 Task: Search one way flight ticket for 2 adults, 2 infants in seat and 1 infant on lap in first from Nome: Nome Airport to Fort Wayne: Fort Wayne International Airport on 5-4-2023. Choice of flights is Spirit. Number of bags: 5 checked bags. Price is upto 109000. Outbound departure time preference is 19:00.
Action: Mouse moved to (320, 274)
Screenshot: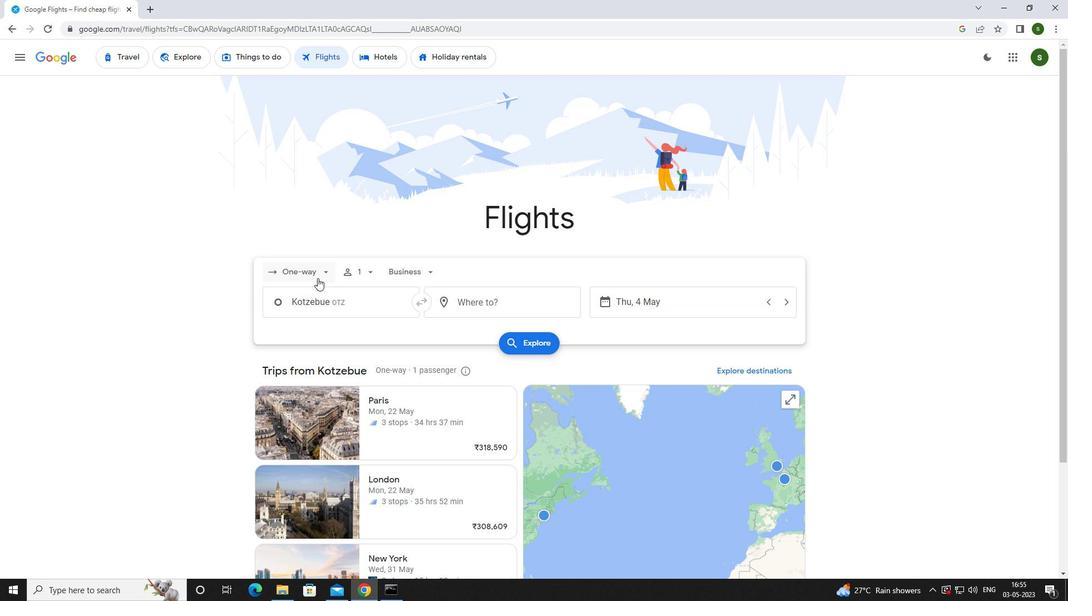 
Action: Mouse pressed left at (320, 274)
Screenshot: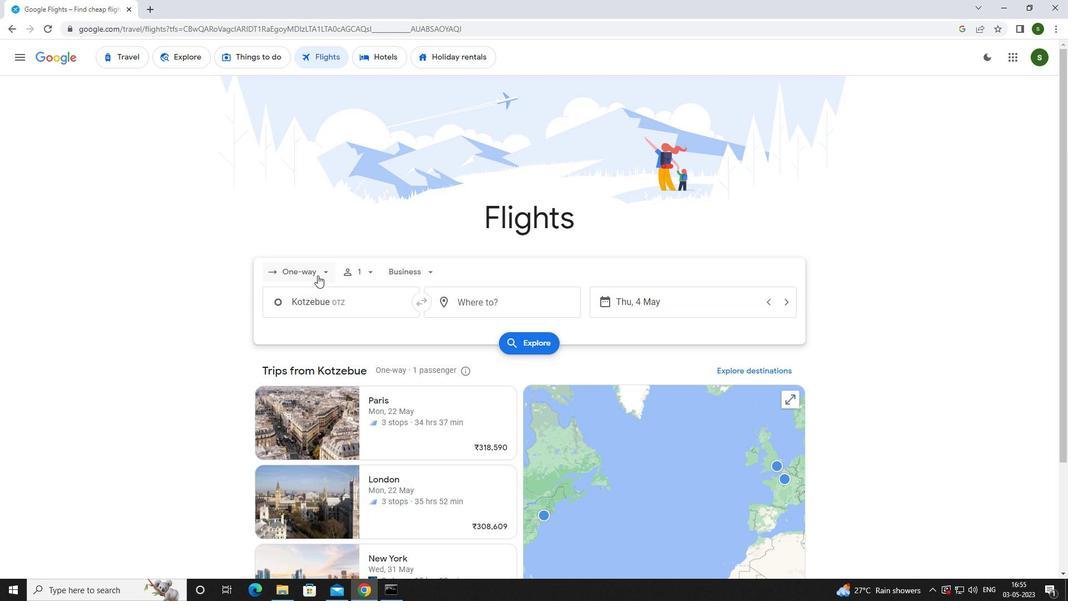 
Action: Mouse moved to (322, 322)
Screenshot: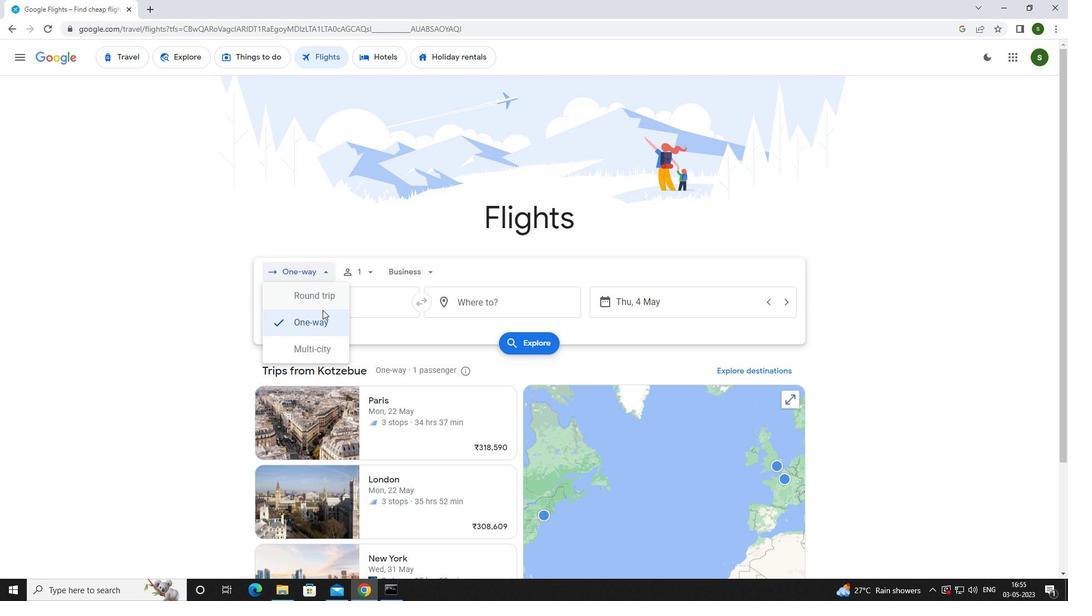
Action: Mouse pressed left at (322, 322)
Screenshot: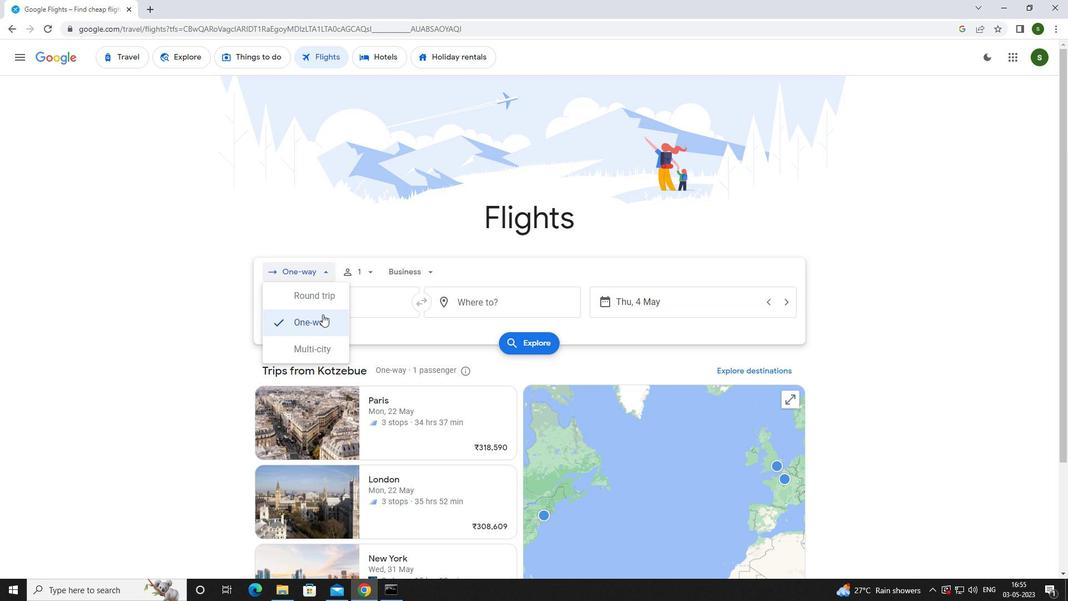 
Action: Mouse moved to (365, 271)
Screenshot: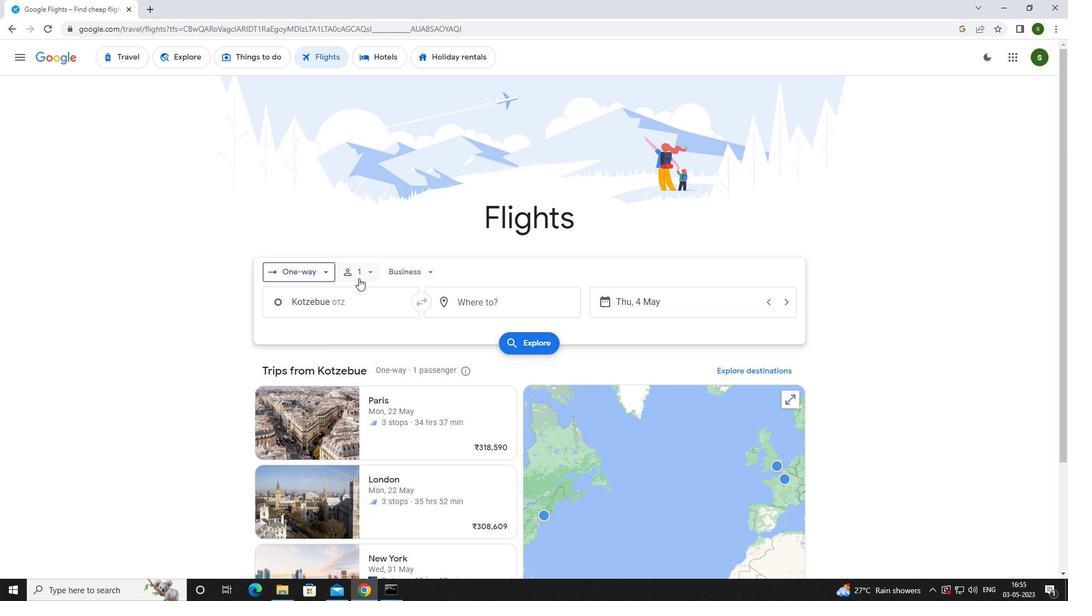 
Action: Mouse pressed left at (365, 271)
Screenshot: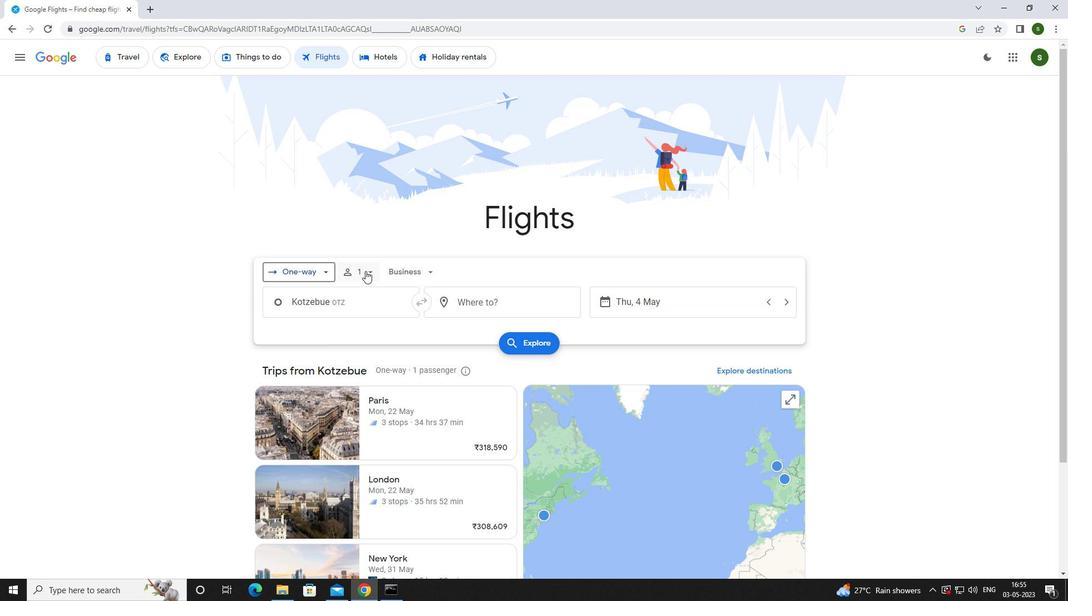 
Action: Mouse moved to (451, 297)
Screenshot: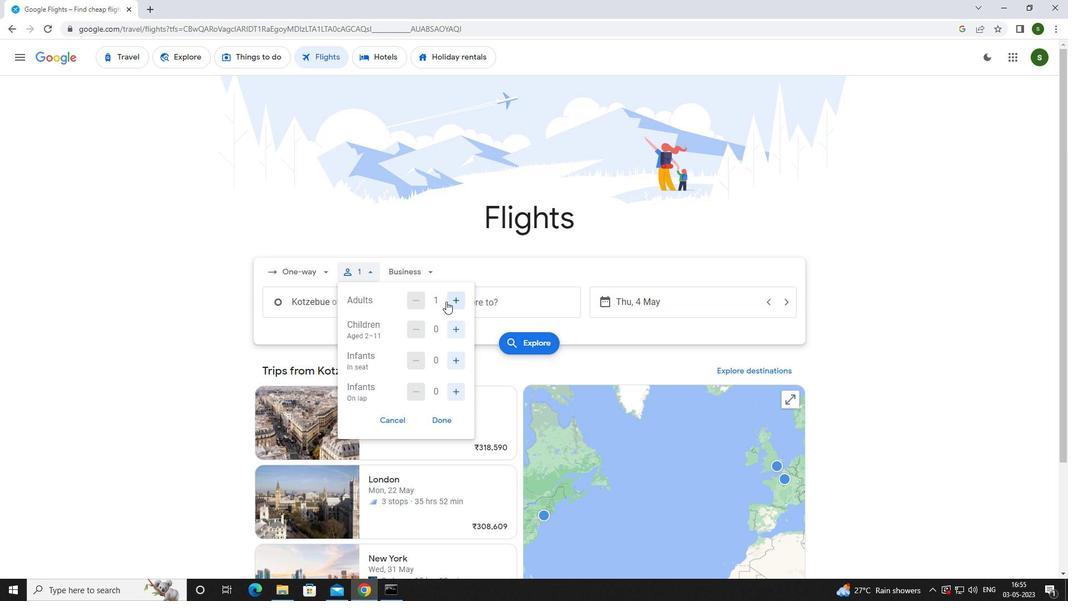 
Action: Mouse pressed left at (451, 297)
Screenshot: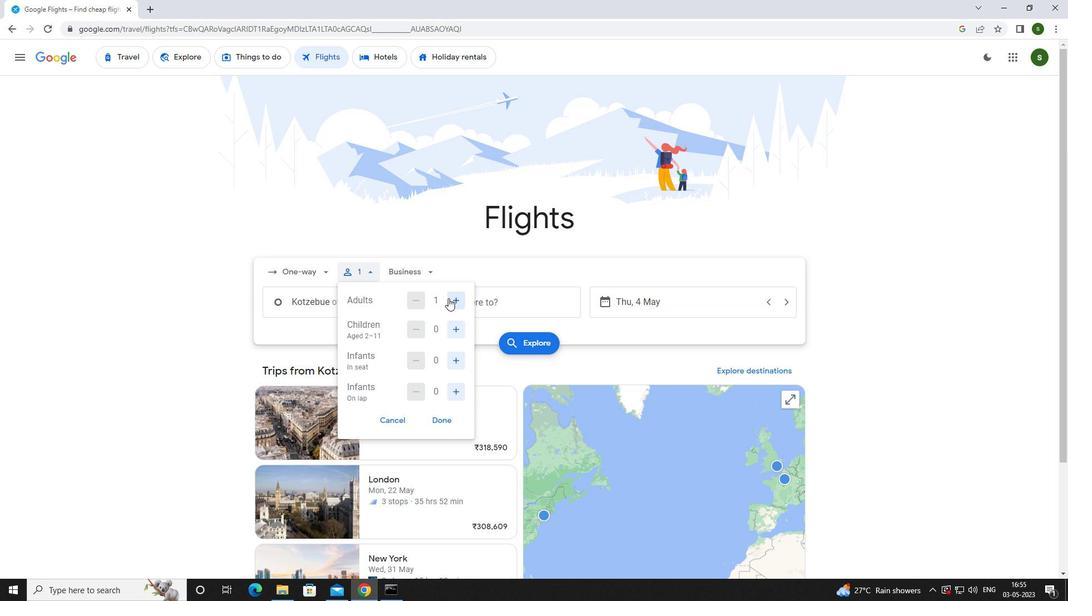 
Action: Mouse moved to (450, 359)
Screenshot: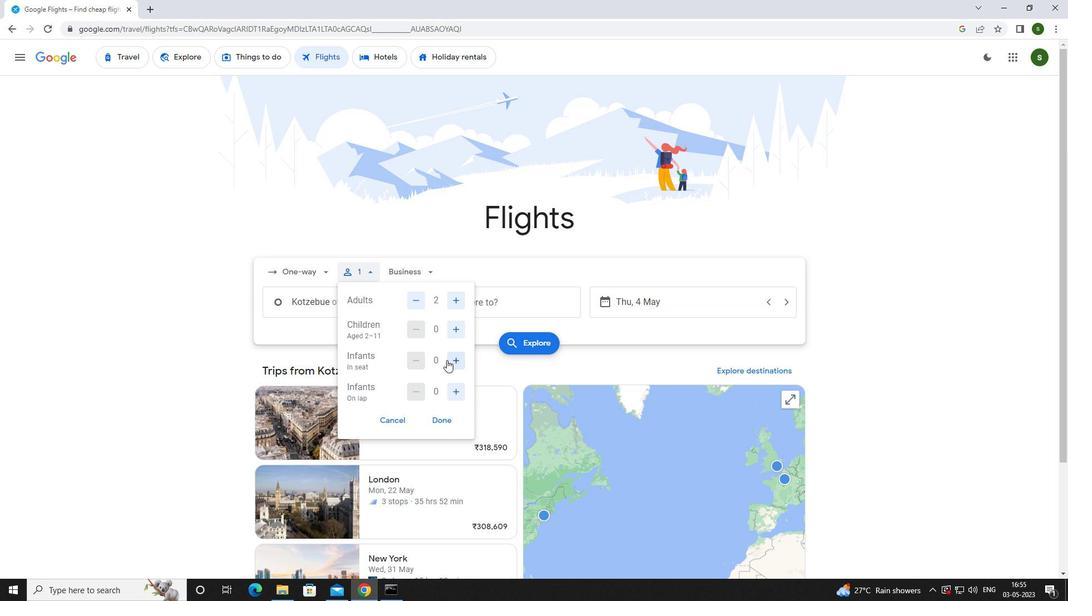 
Action: Mouse pressed left at (450, 359)
Screenshot: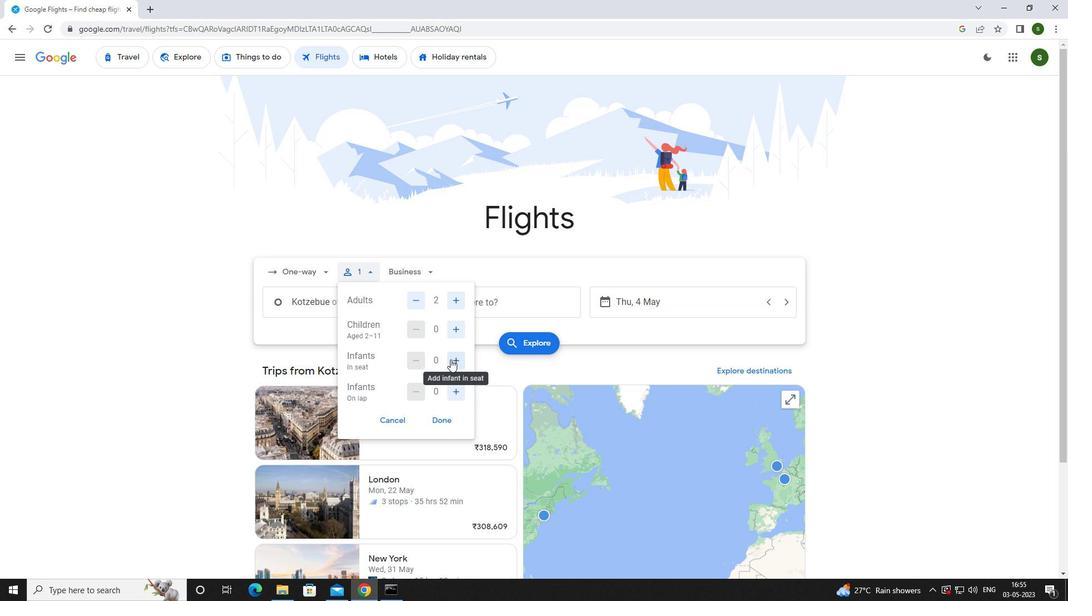 
Action: Mouse pressed left at (450, 359)
Screenshot: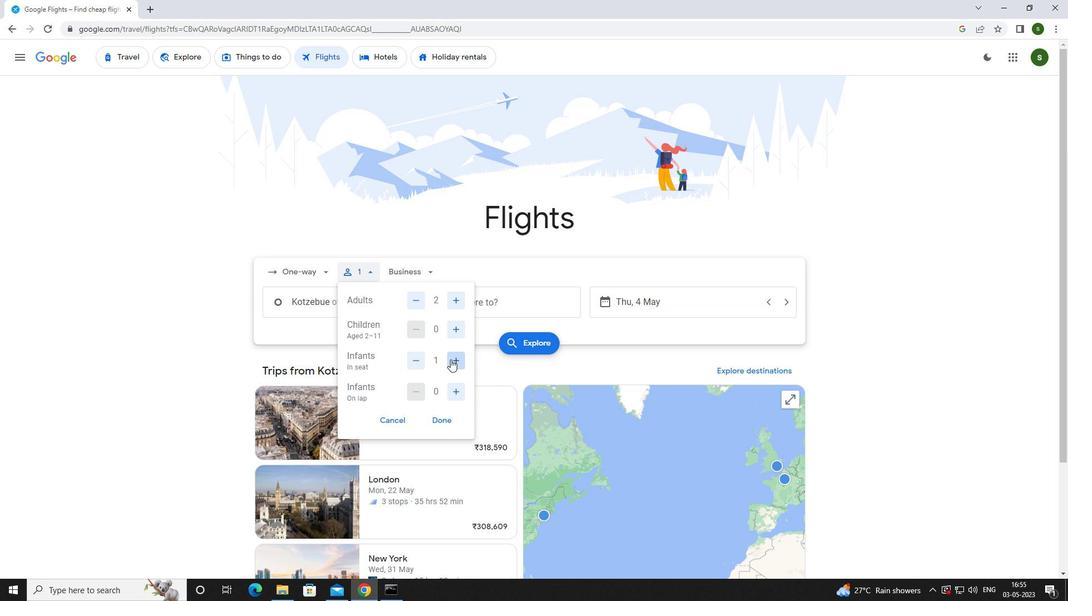 
Action: Mouse moved to (455, 390)
Screenshot: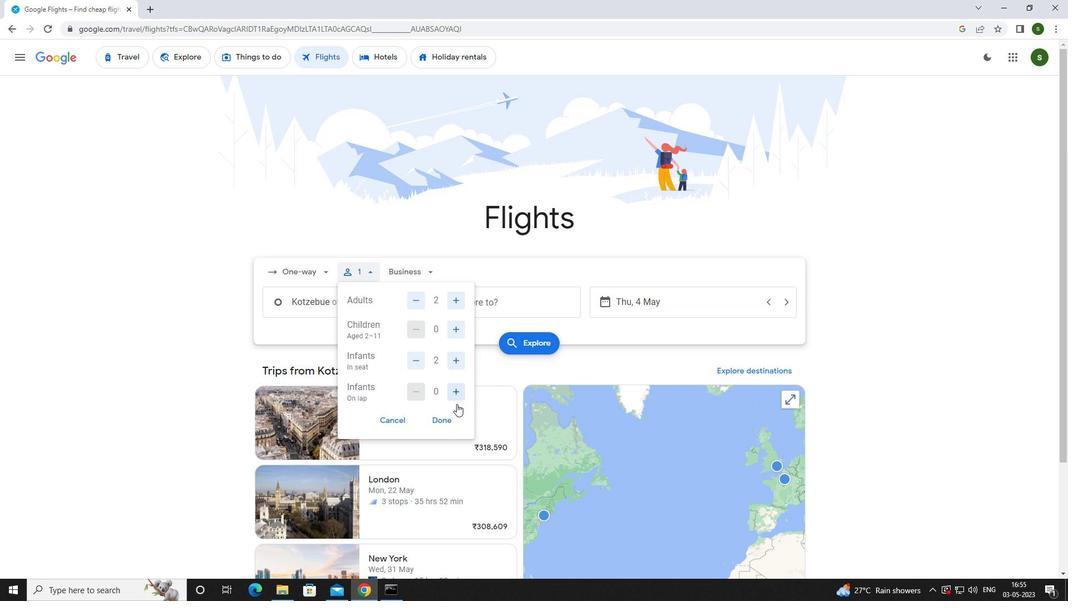 
Action: Mouse pressed left at (455, 390)
Screenshot: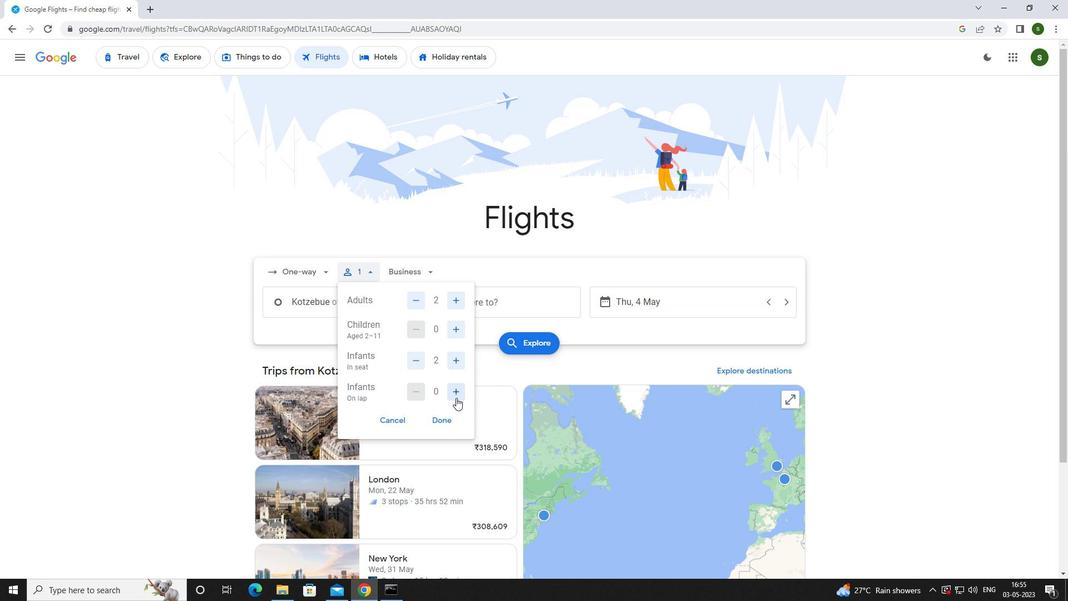 
Action: Mouse moved to (425, 278)
Screenshot: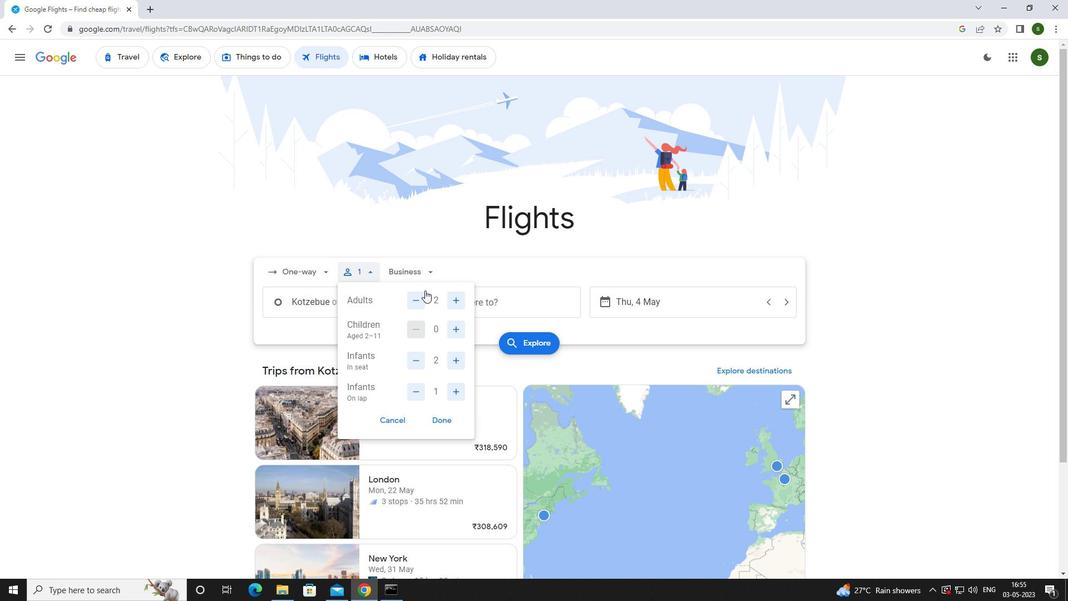 
Action: Mouse pressed left at (425, 278)
Screenshot: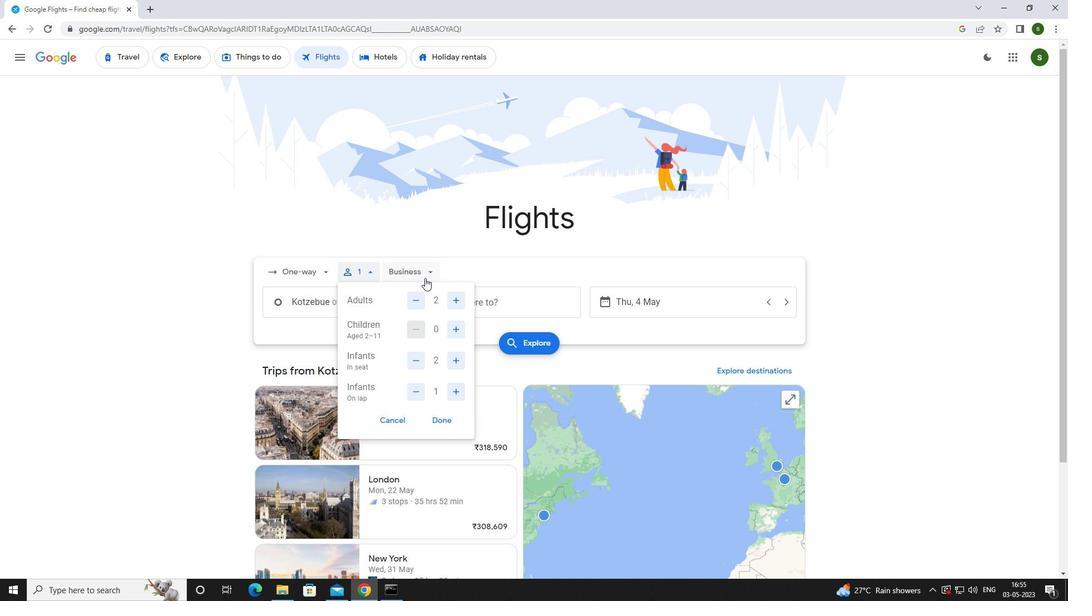 
Action: Mouse moved to (437, 380)
Screenshot: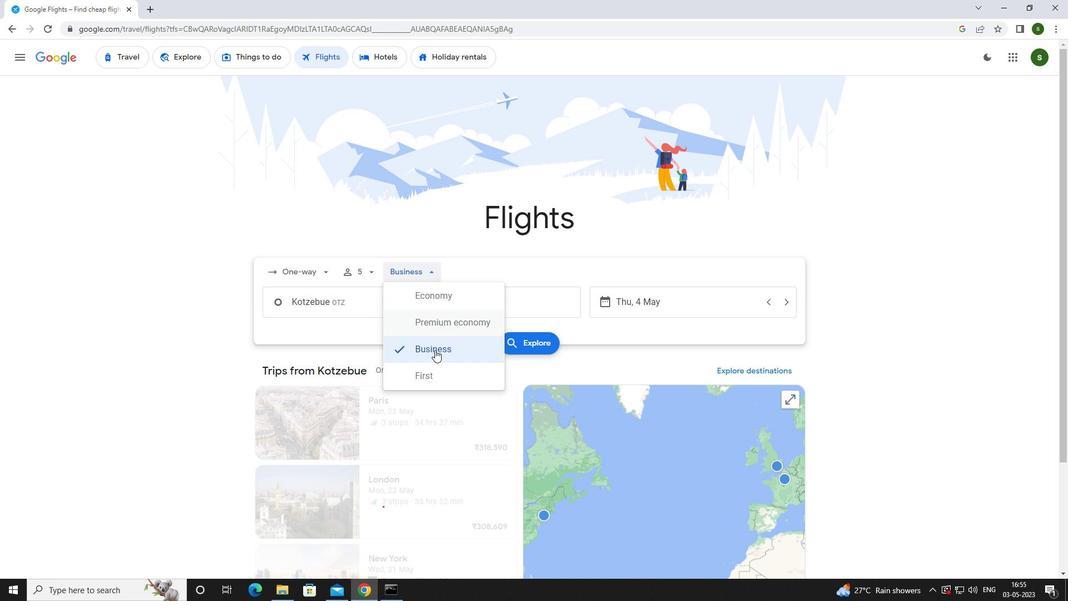 
Action: Mouse pressed left at (437, 380)
Screenshot: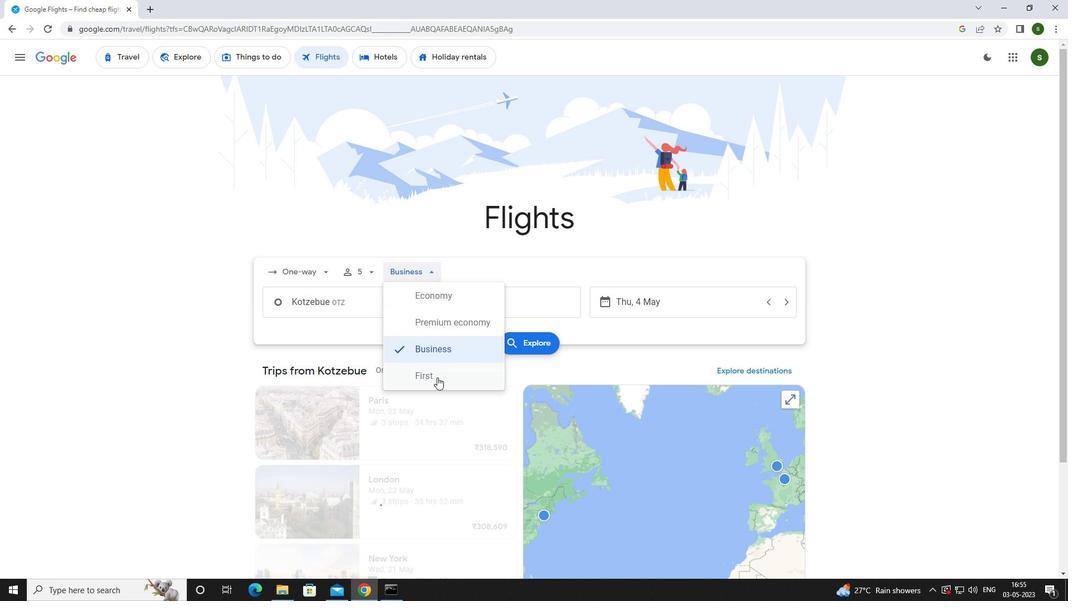 
Action: Mouse moved to (361, 302)
Screenshot: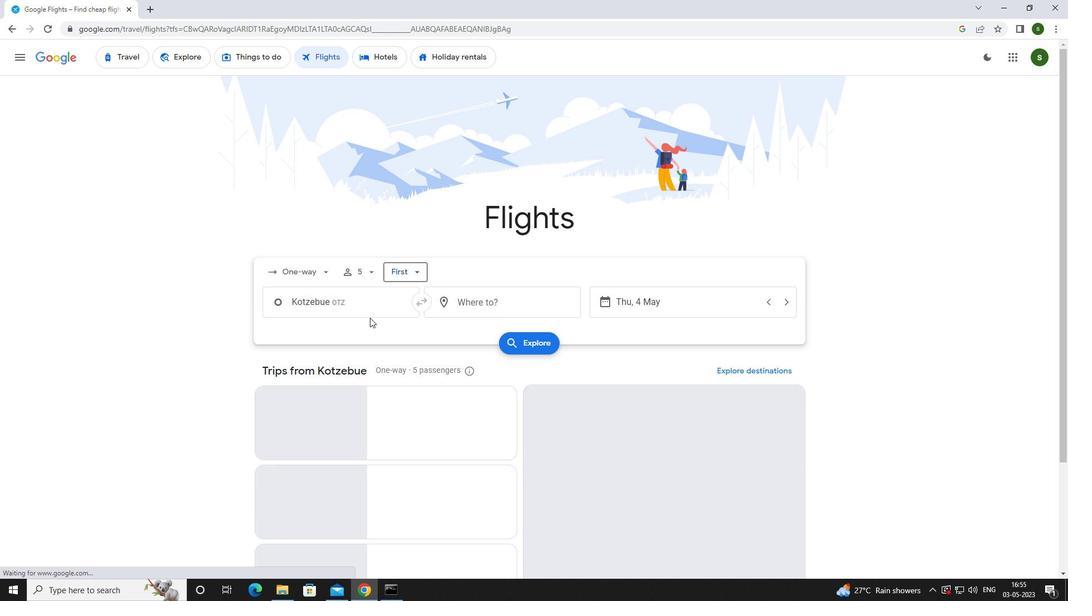 
Action: Mouse pressed left at (361, 302)
Screenshot: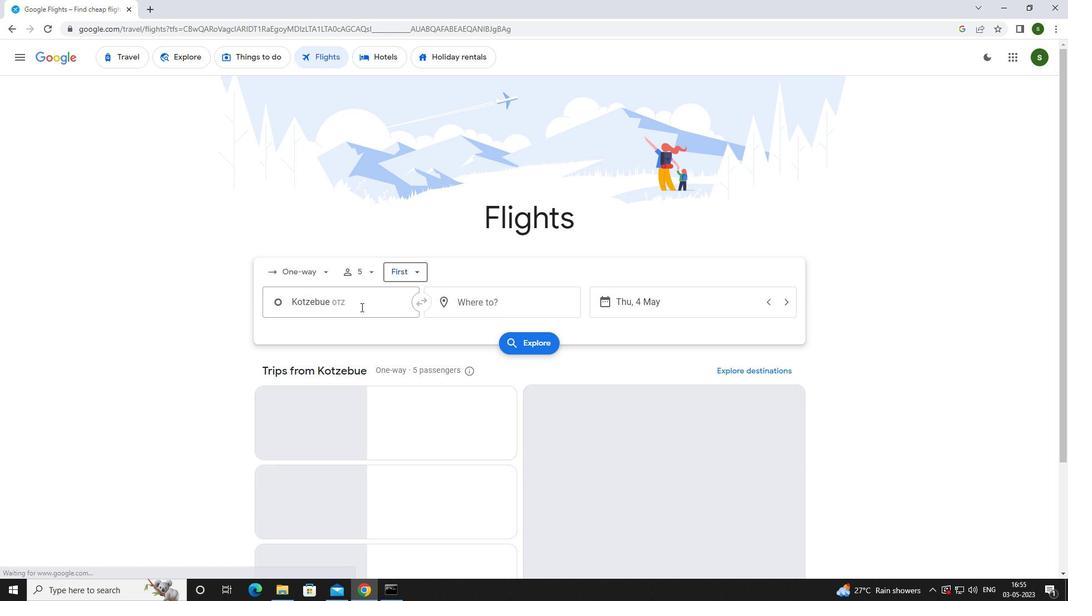 
Action: Key pressed <Key.caps_lock>n<Key.caps_lock>ome
Screenshot: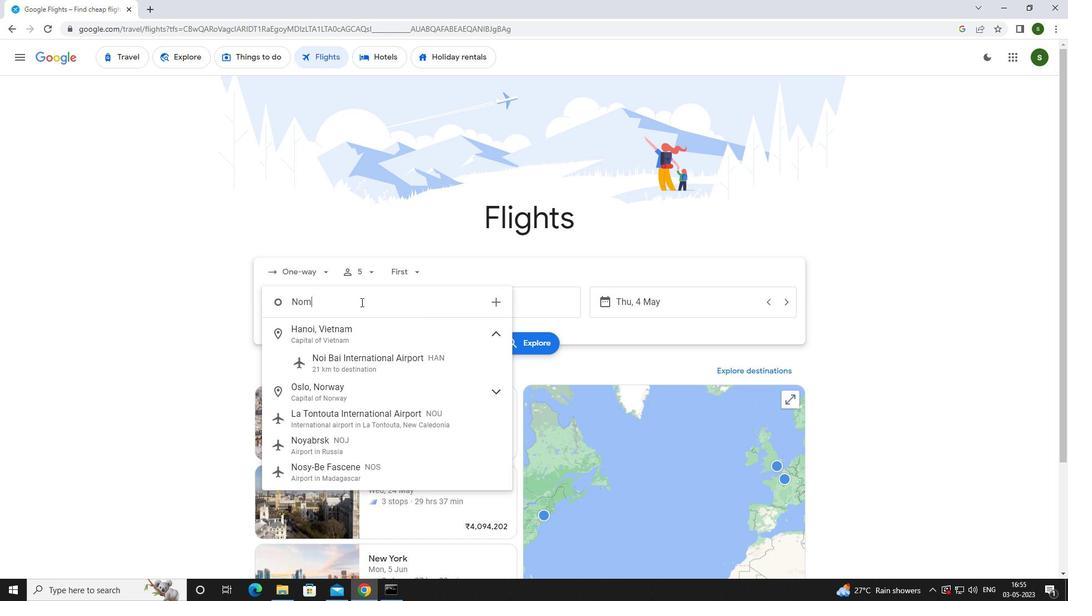 
Action: Mouse moved to (360, 327)
Screenshot: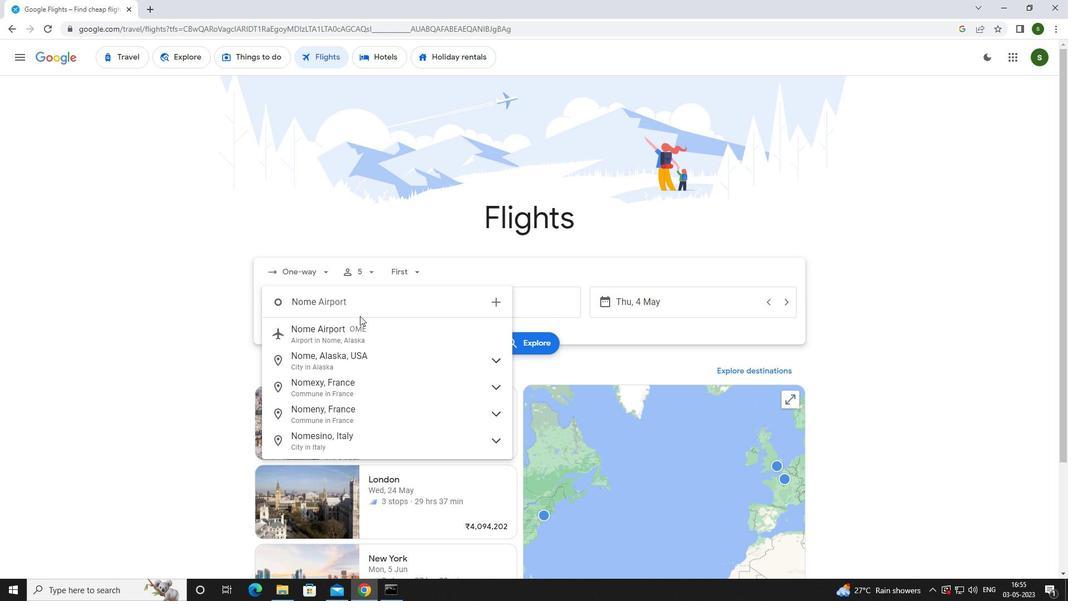 
Action: Mouse pressed left at (360, 327)
Screenshot: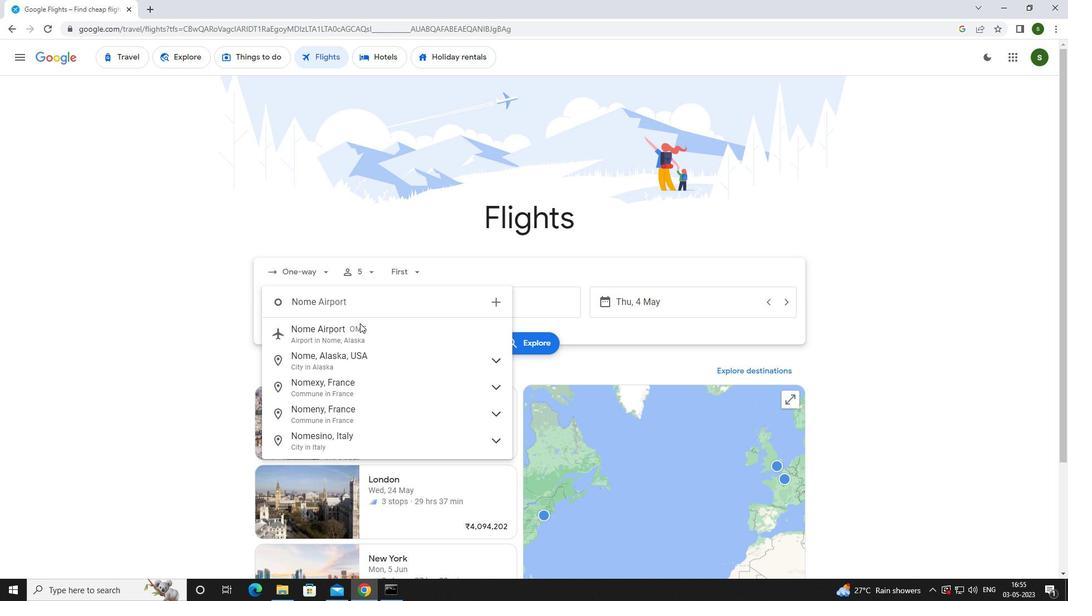 
Action: Mouse moved to (455, 297)
Screenshot: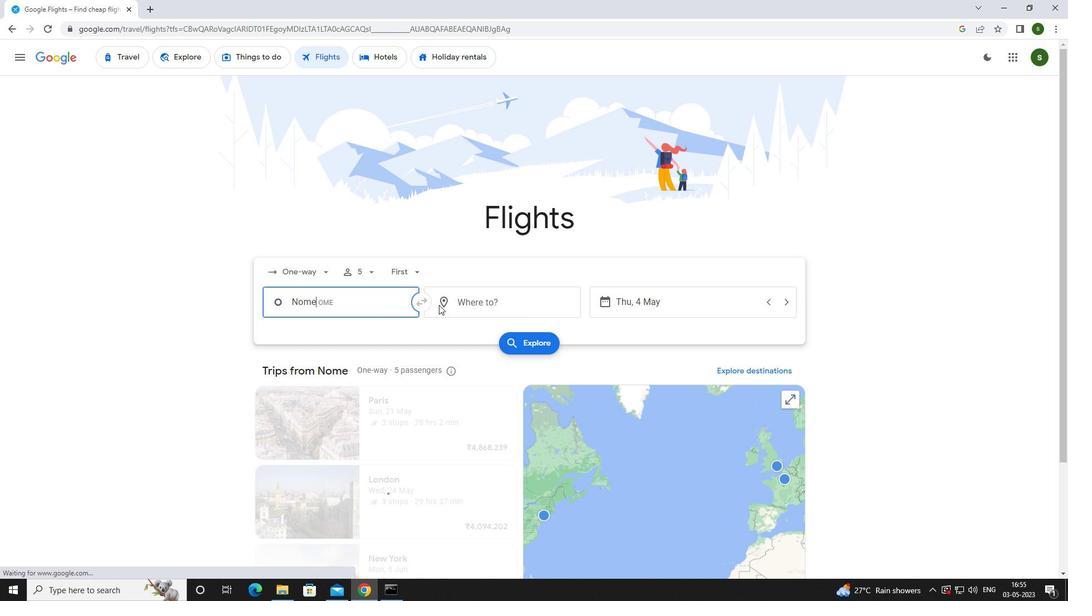 
Action: Mouse pressed left at (455, 297)
Screenshot: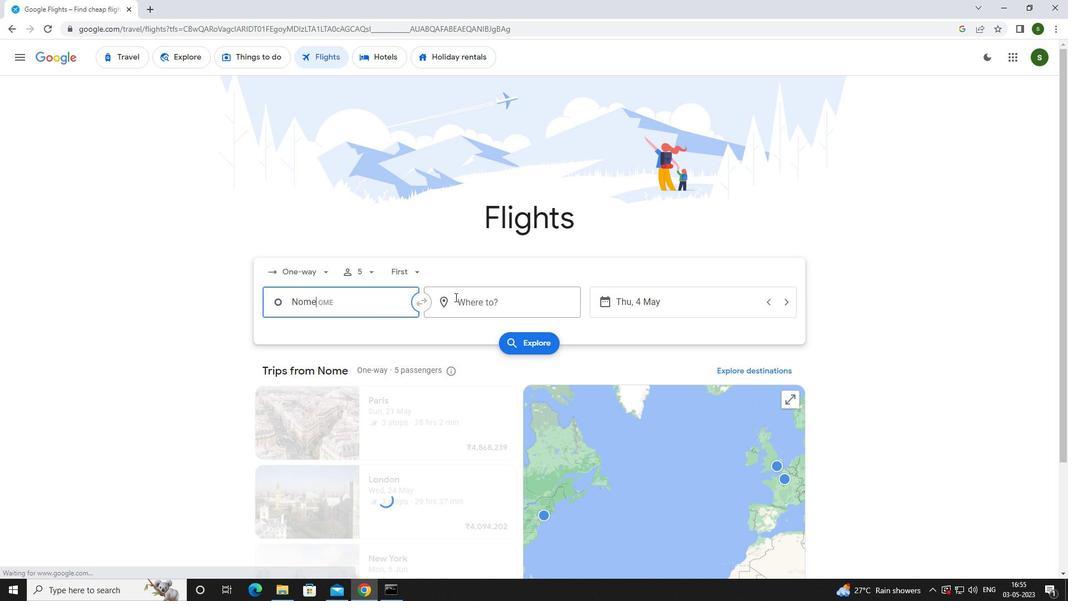 
Action: Mouse moved to (460, 295)
Screenshot: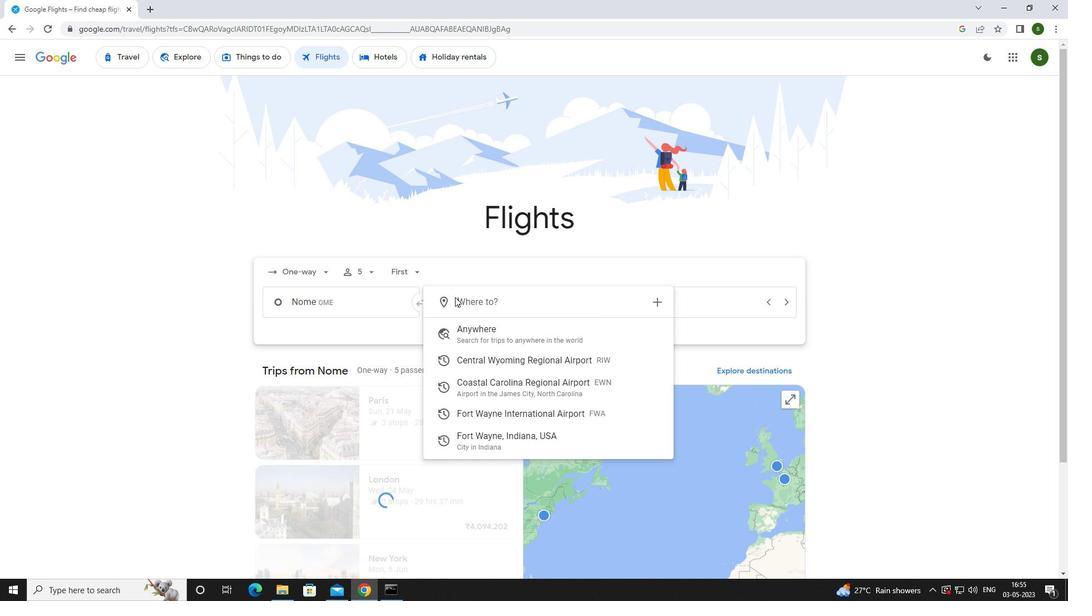 
Action: Key pressed <Key.caps_lock>f<Key.caps_lock>ort<Key.space><Key.caps_lock>w<Key.caps_lock>ay
Screenshot: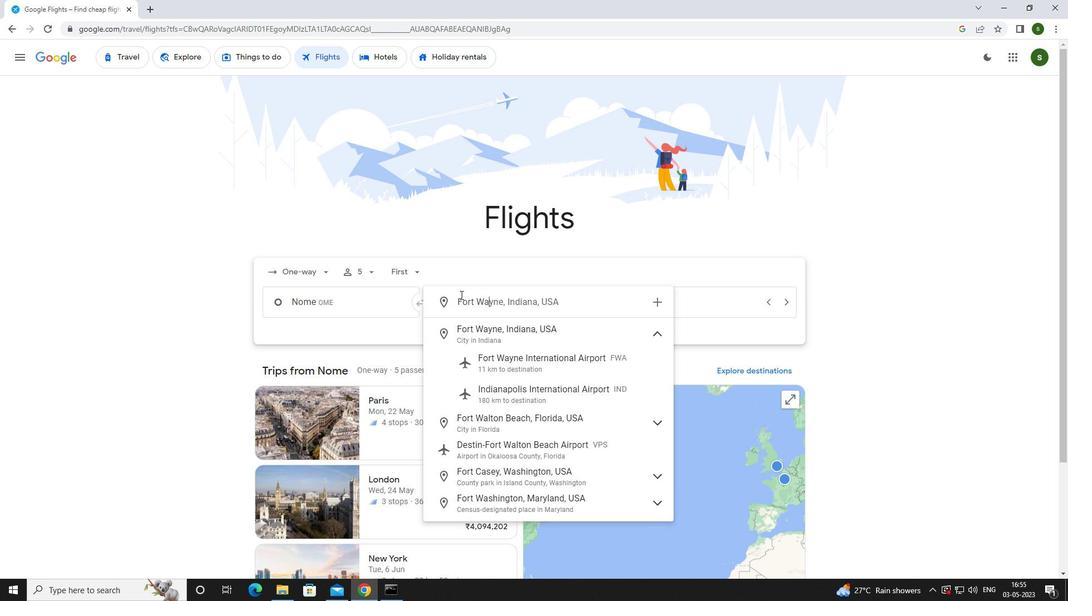 
Action: Mouse moved to (512, 375)
Screenshot: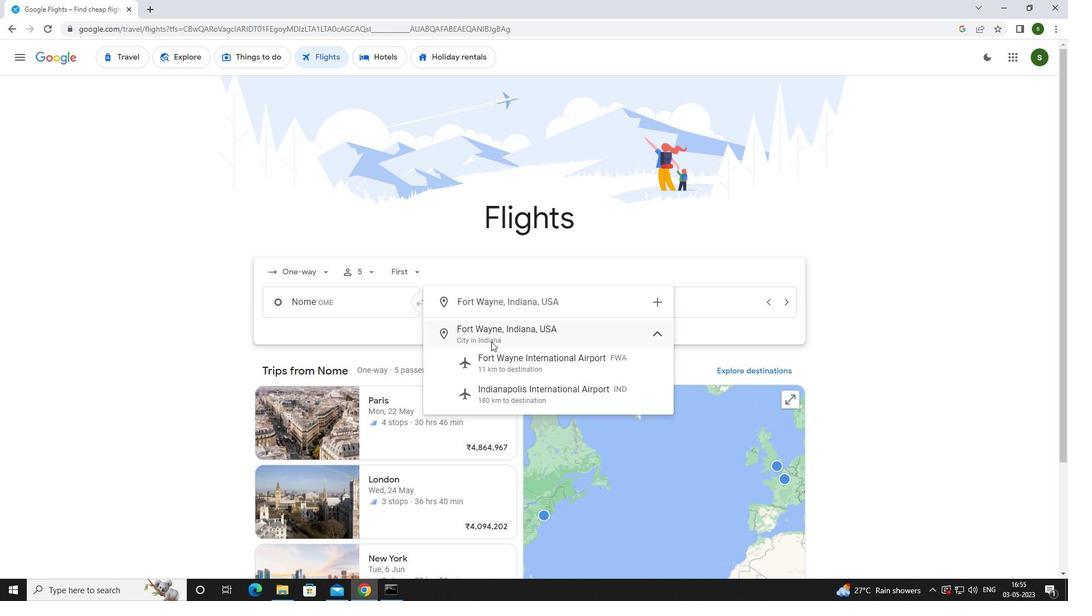 
Action: Mouse pressed left at (512, 375)
Screenshot: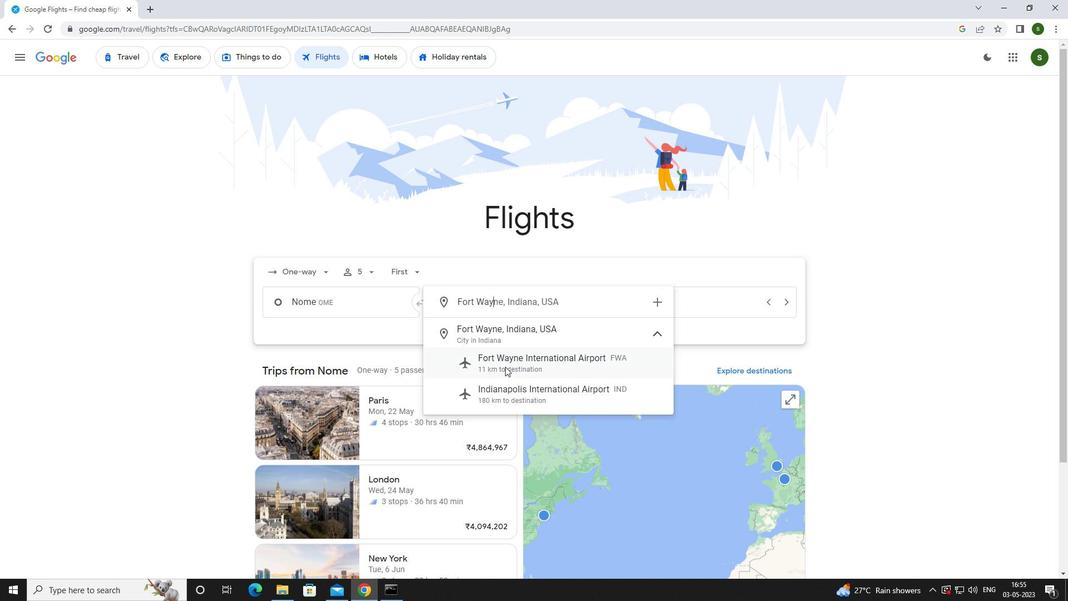 
Action: Mouse moved to (671, 305)
Screenshot: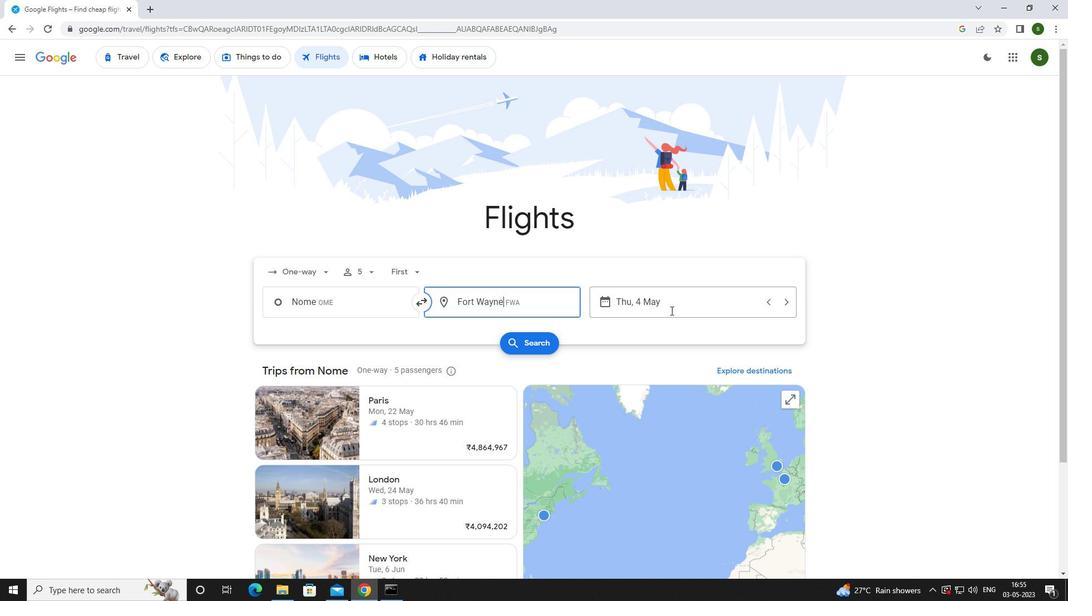 
Action: Mouse pressed left at (671, 305)
Screenshot: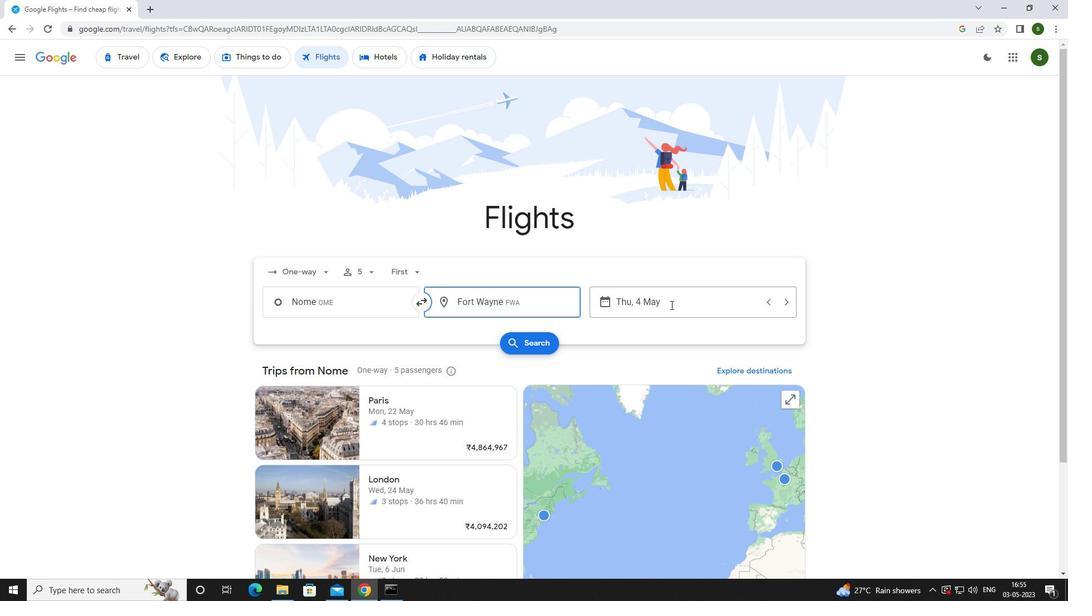 
Action: Mouse moved to (518, 372)
Screenshot: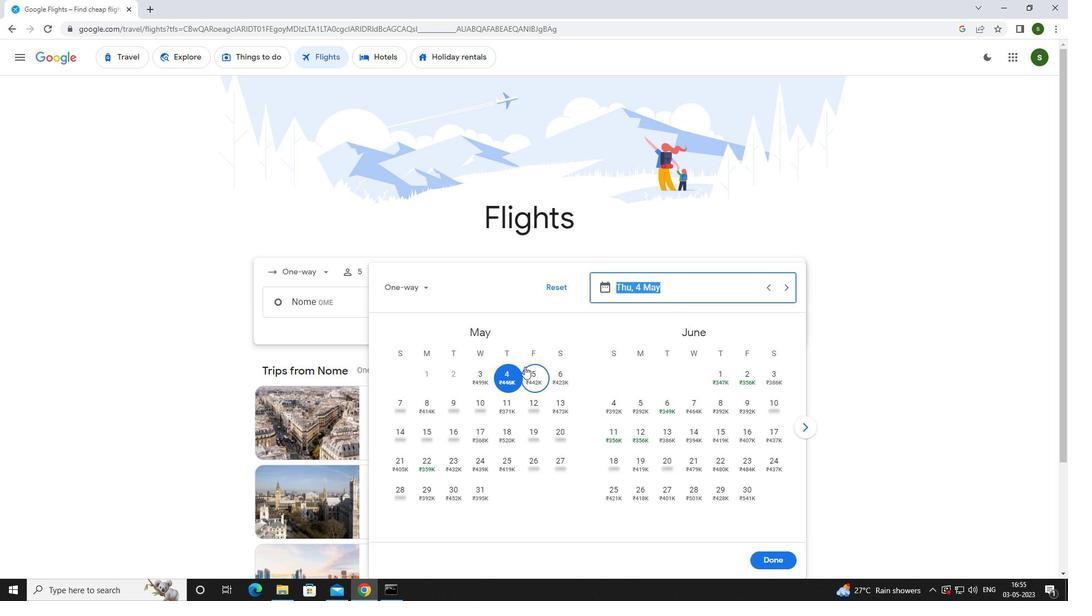 
Action: Mouse pressed left at (518, 372)
Screenshot: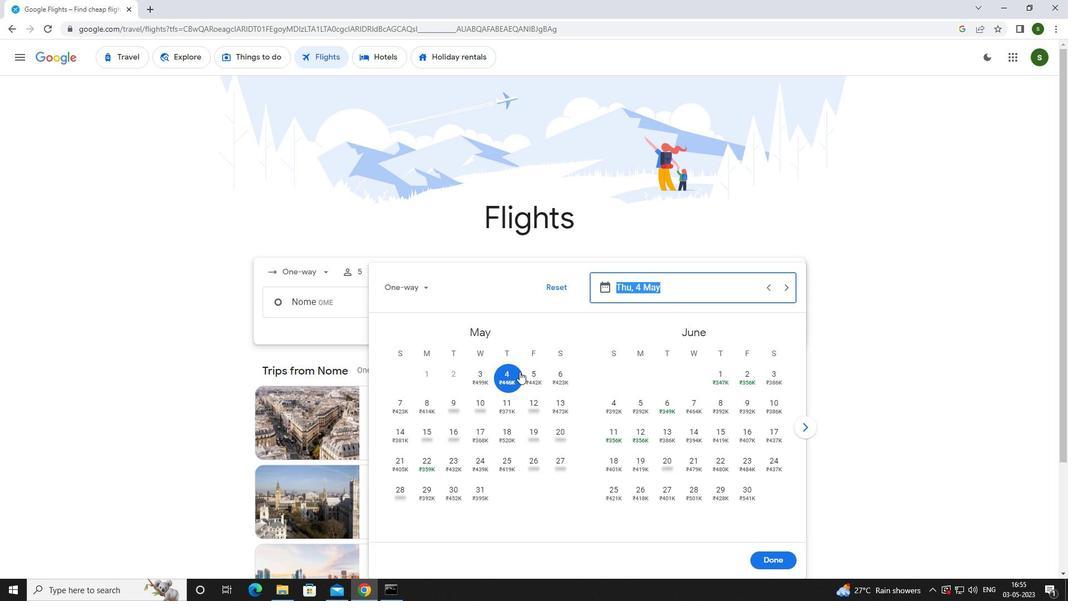 
Action: Mouse moved to (781, 556)
Screenshot: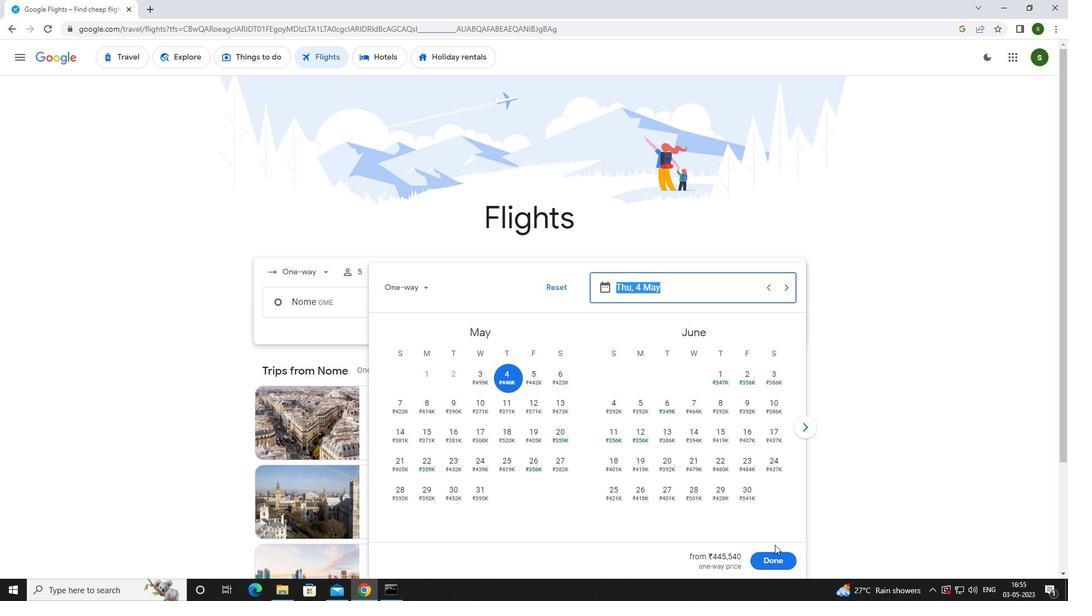 
Action: Mouse pressed left at (781, 556)
Screenshot: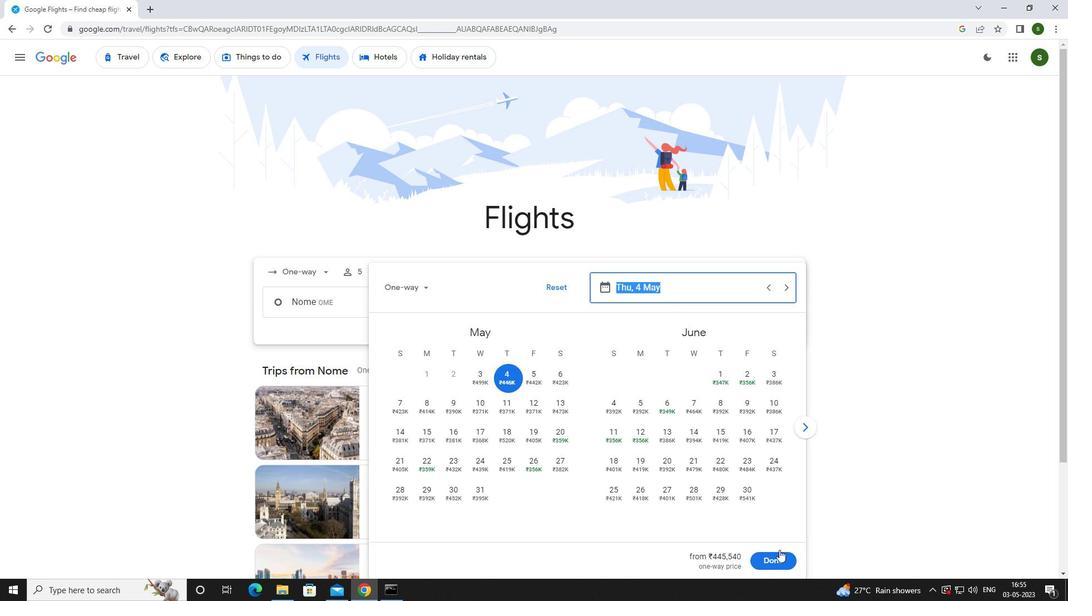 
Action: Mouse moved to (538, 341)
Screenshot: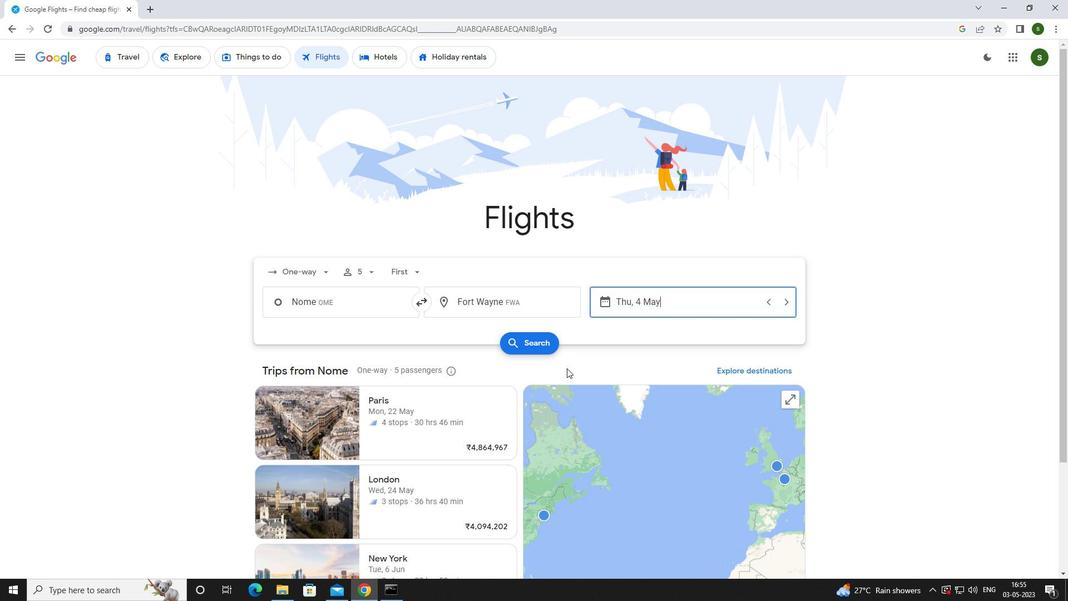 
Action: Mouse pressed left at (538, 341)
Screenshot: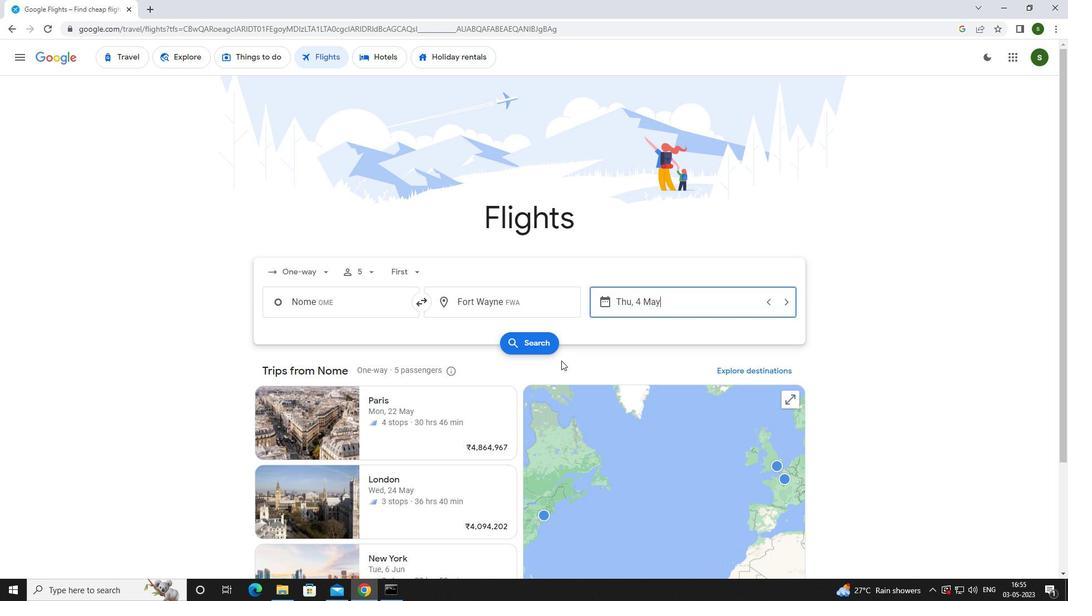 
Action: Mouse moved to (282, 161)
Screenshot: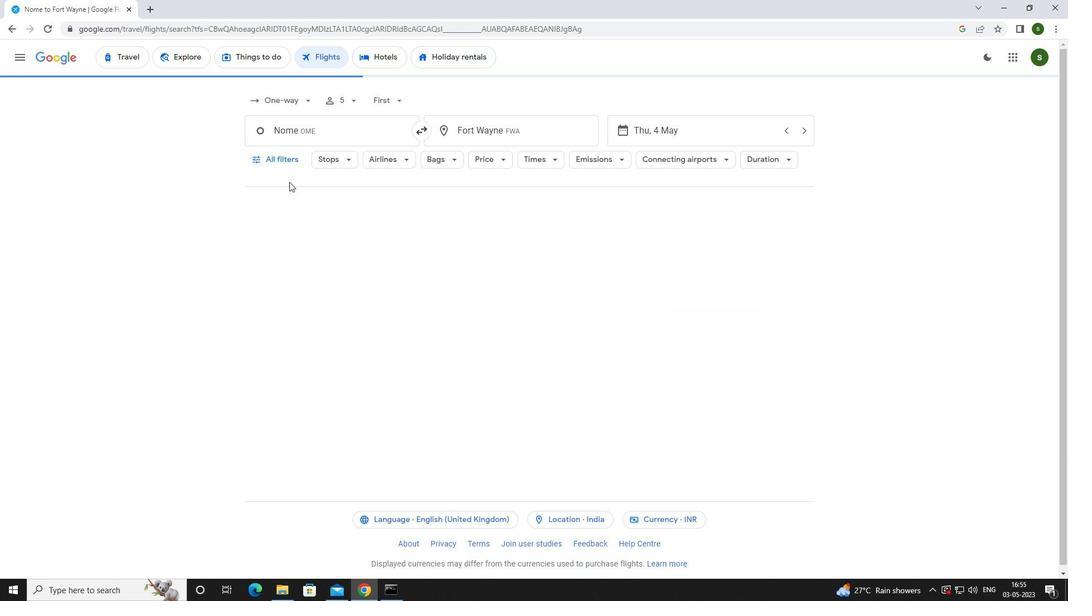 
Action: Mouse pressed left at (282, 161)
Screenshot: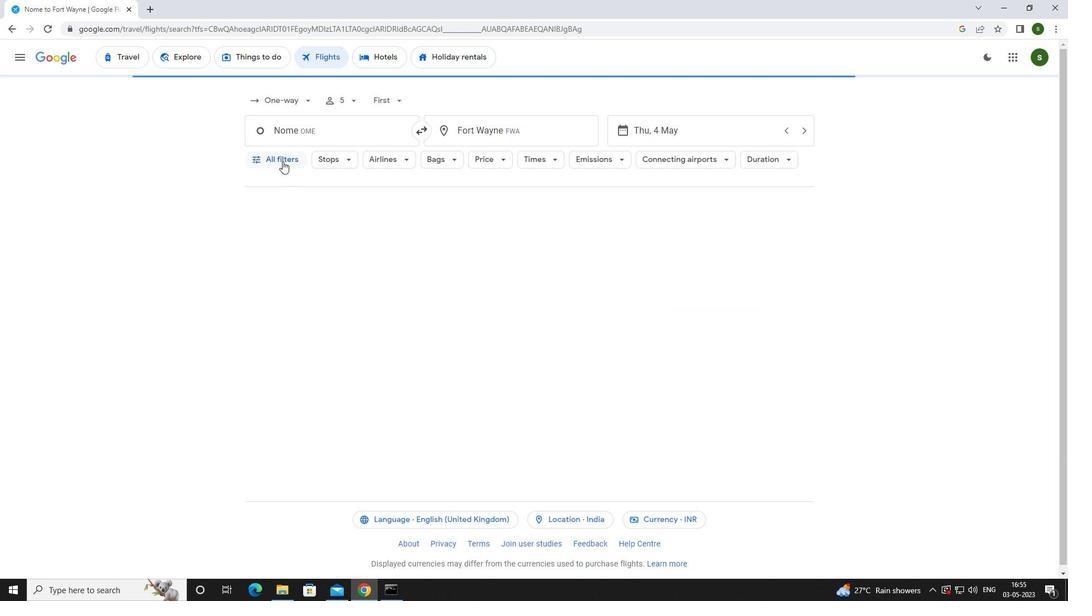 
Action: Mouse moved to (413, 397)
Screenshot: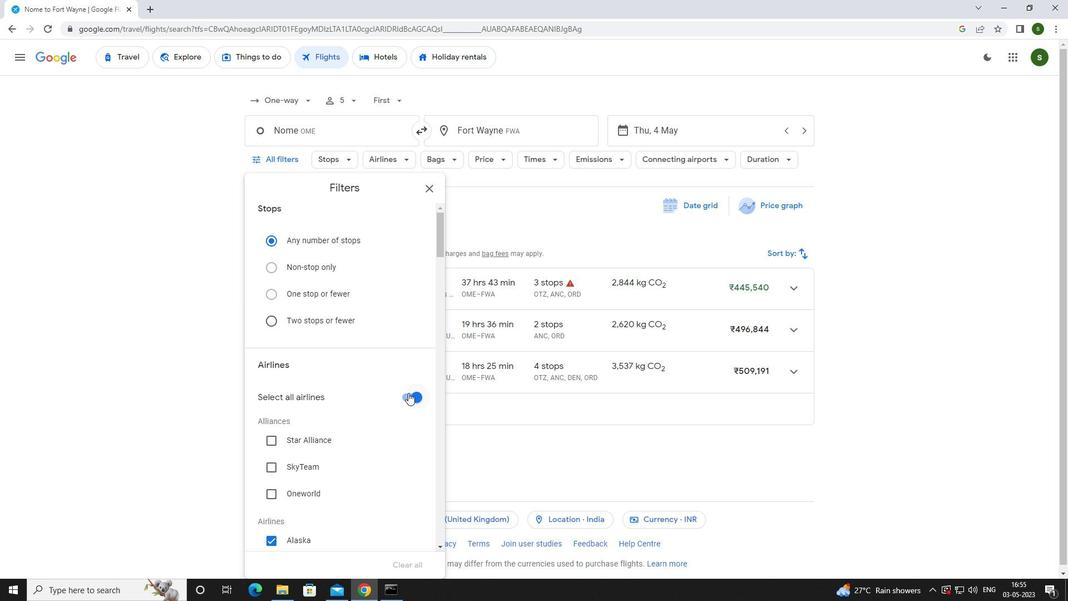 
Action: Mouse pressed left at (413, 397)
Screenshot: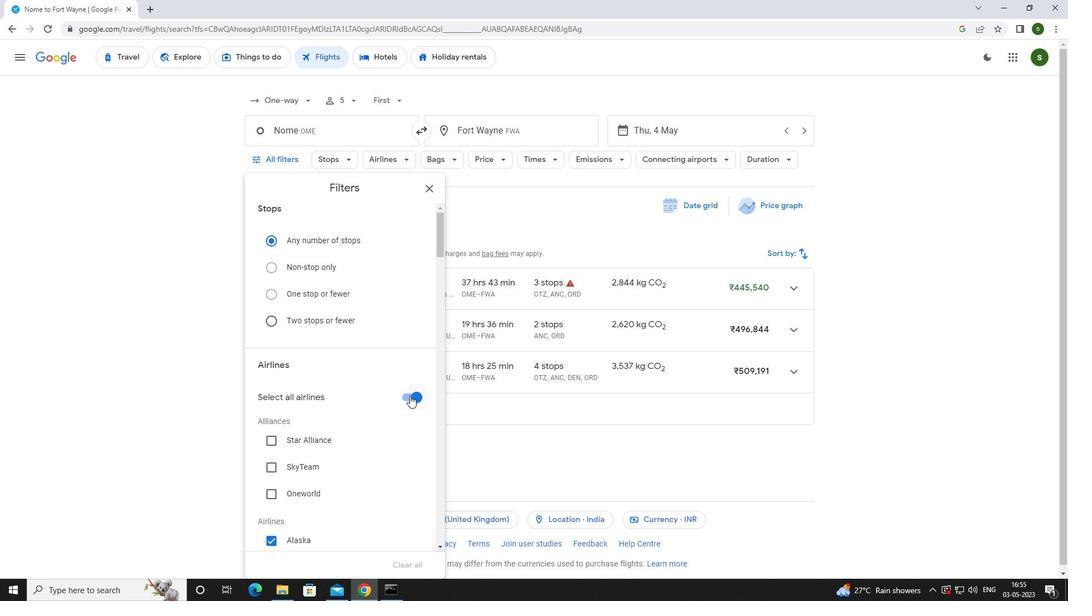 
Action: Mouse moved to (364, 319)
Screenshot: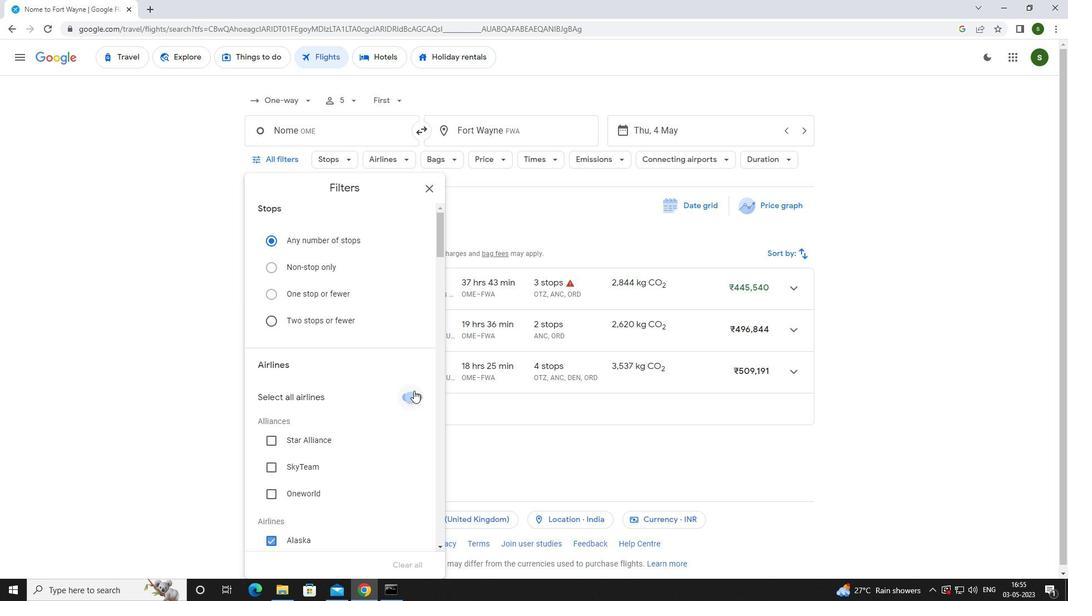
Action: Mouse scrolled (364, 318) with delta (0, 0)
Screenshot: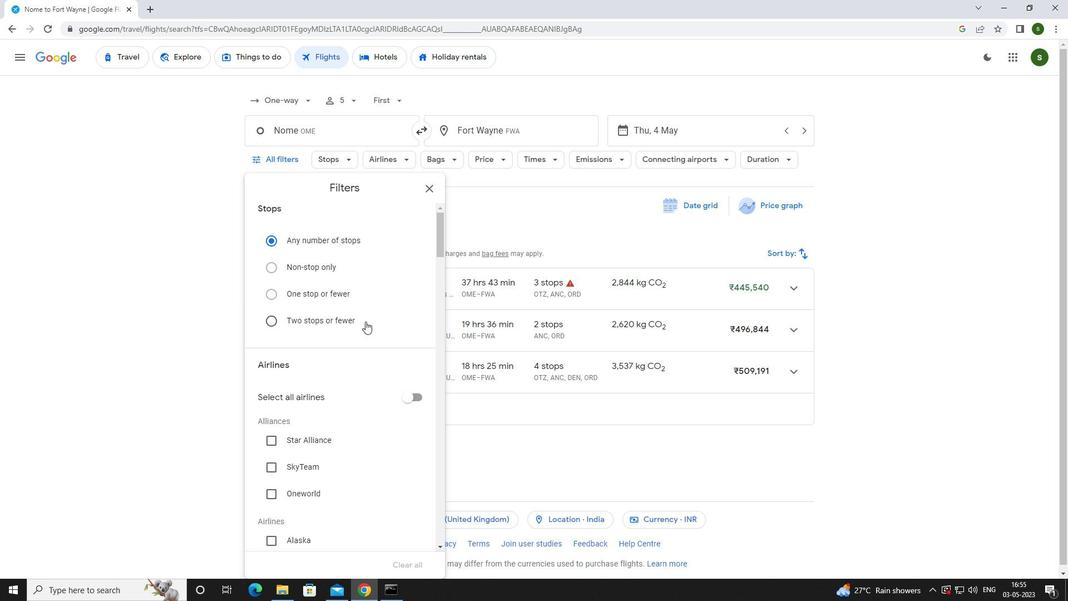 
Action: Mouse scrolled (364, 318) with delta (0, 0)
Screenshot: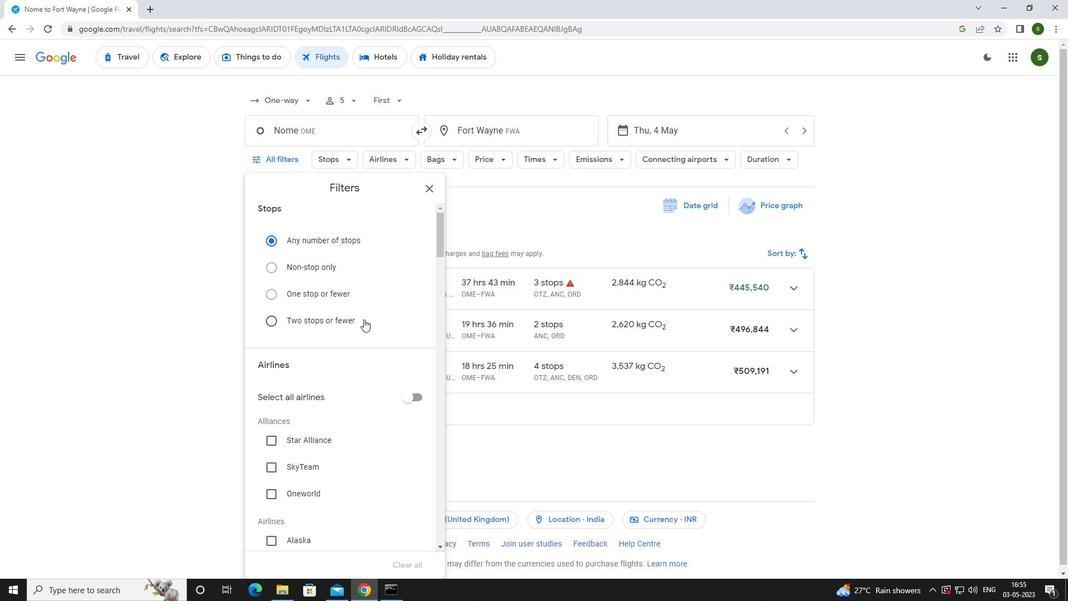 
Action: Mouse scrolled (364, 318) with delta (0, 0)
Screenshot: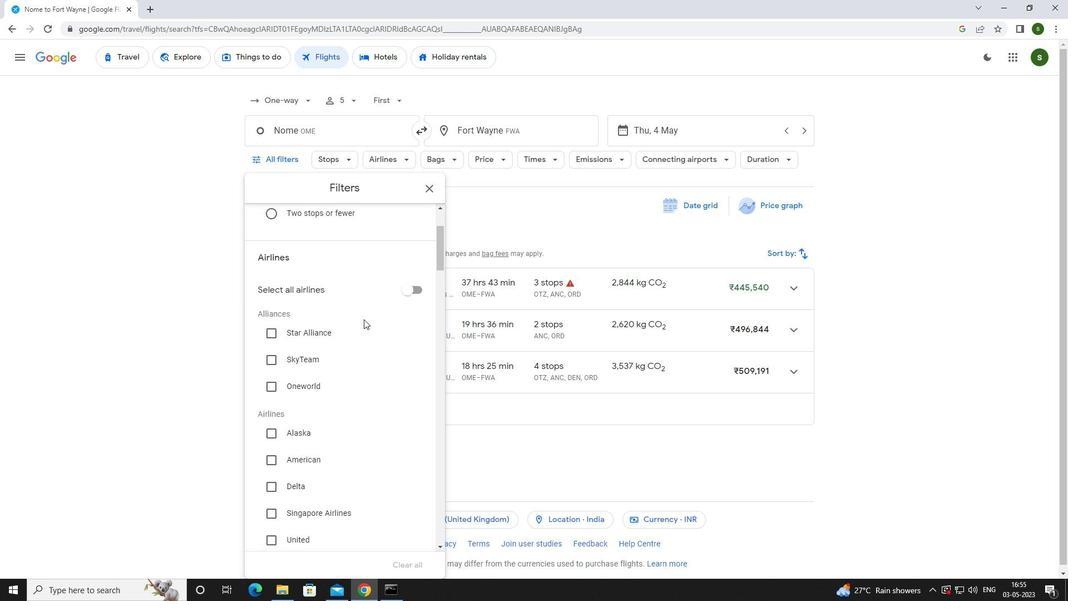 
Action: Mouse scrolled (364, 318) with delta (0, 0)
Screenshot: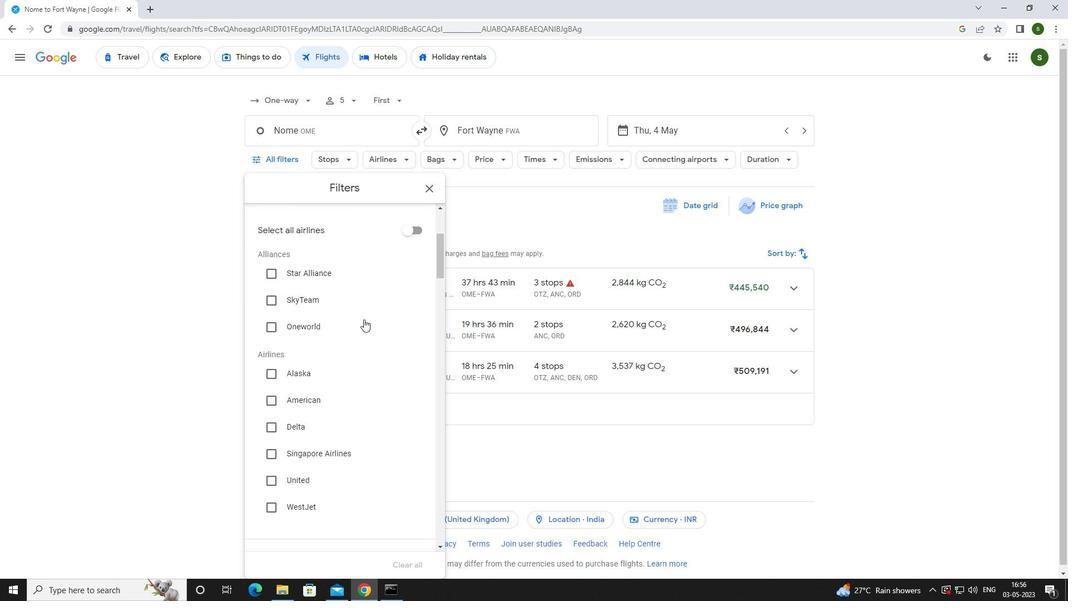 
Action: Mouse scrolled (364, 318) with delta (0, 0)
Screenshot: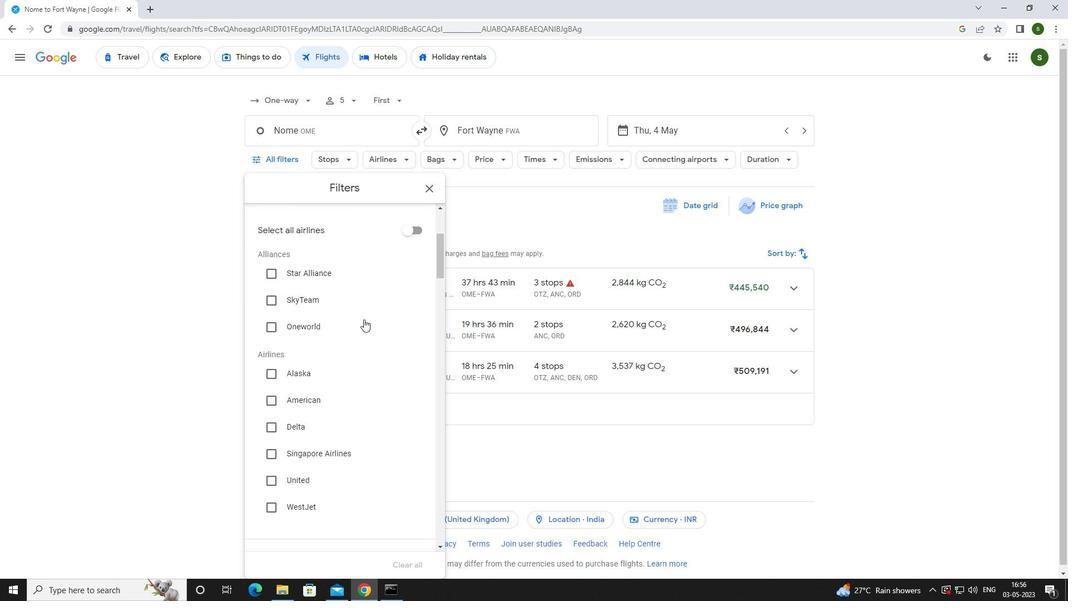 
Action: Mouse scrolled (364, 318) with delta (0, 0)
Screenshot: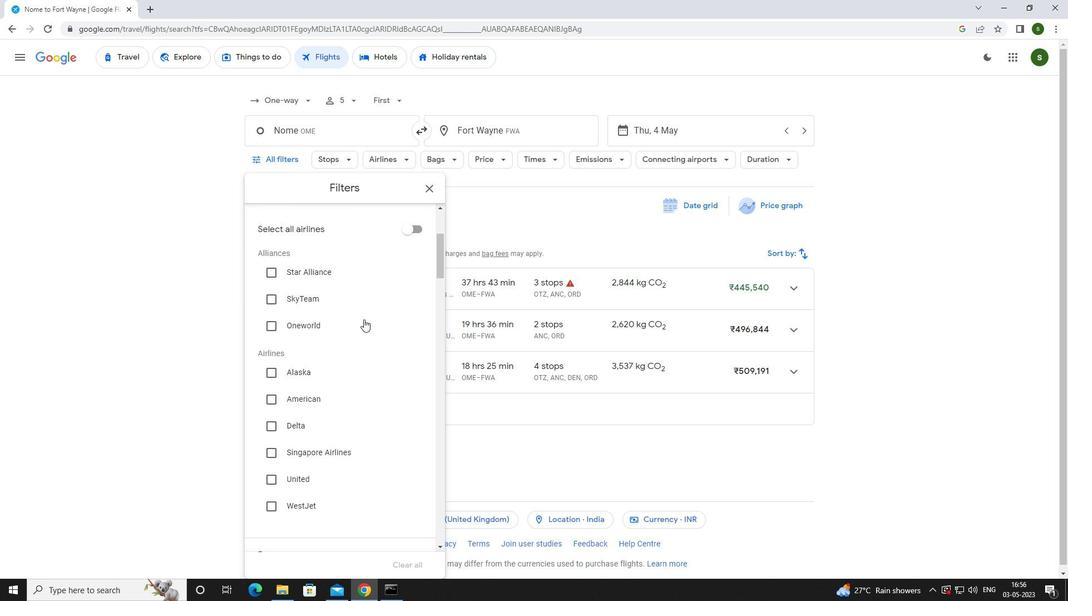 
Action: Mouse scrolled (364, 318) with delta (0, 0)
Screenshot: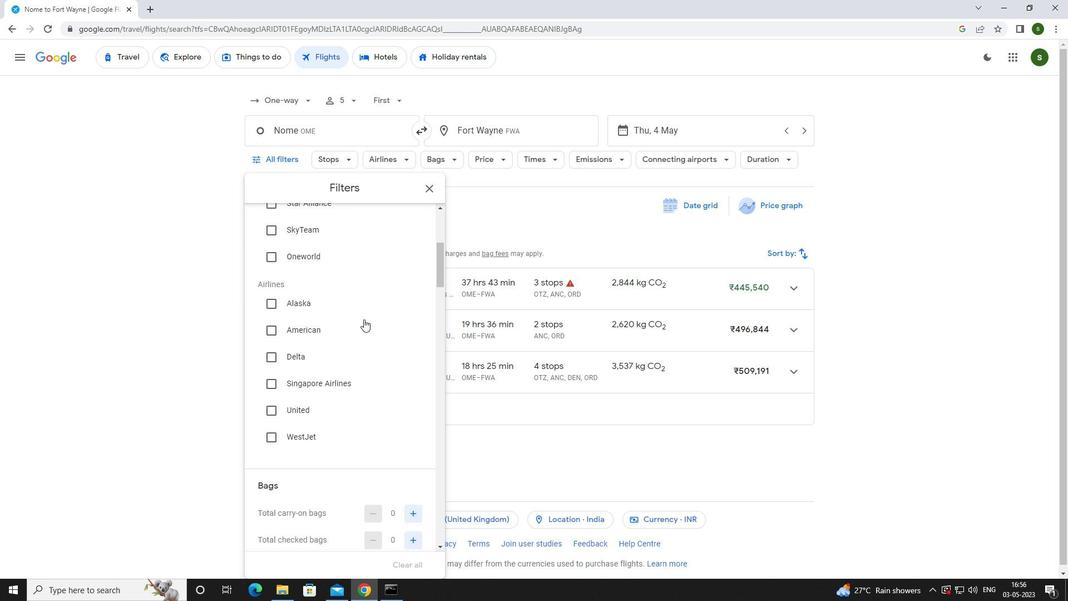 
Action: Mouse moved to (410, 391)
Screenshot: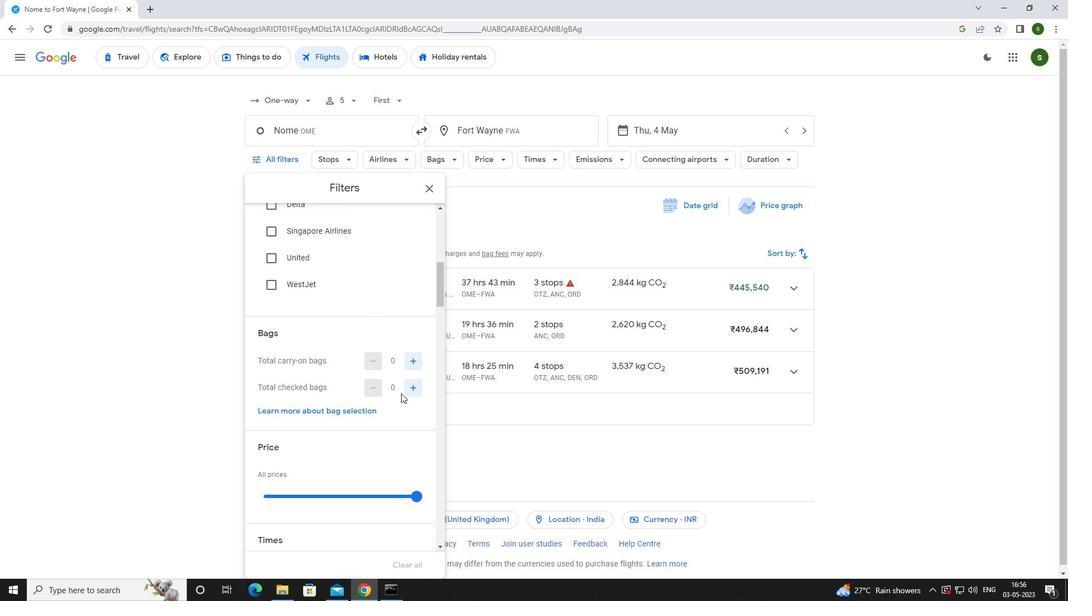 
Action: Mouse pressed left at (410, 391)
Screenshot: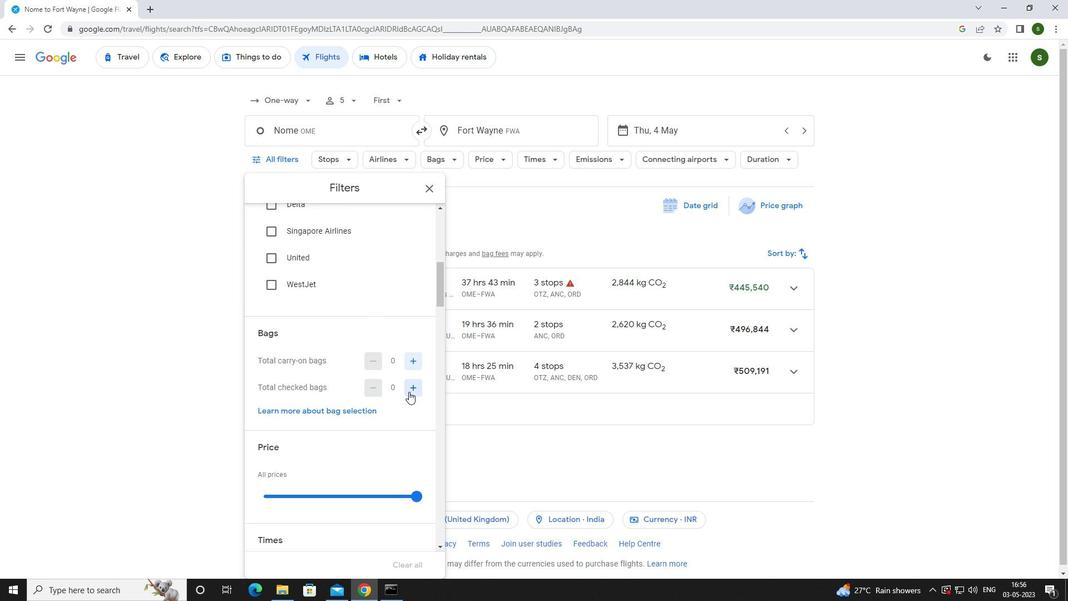 
Action: Mouse pressed left at (410, 391)
Screenshot: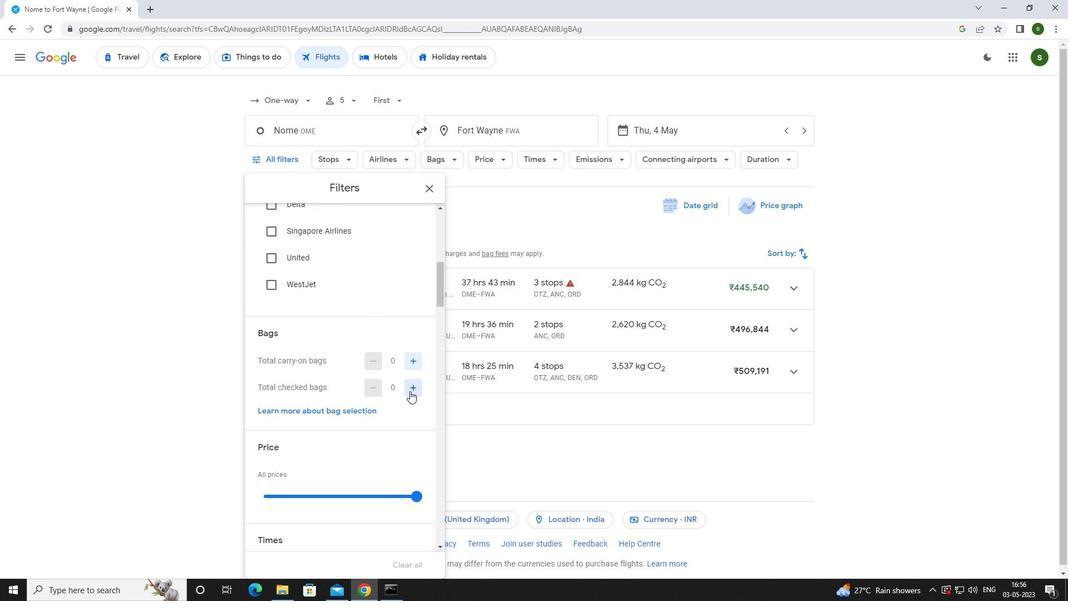 
Action: Mouse pressed left at (410, 391)
Screenshot: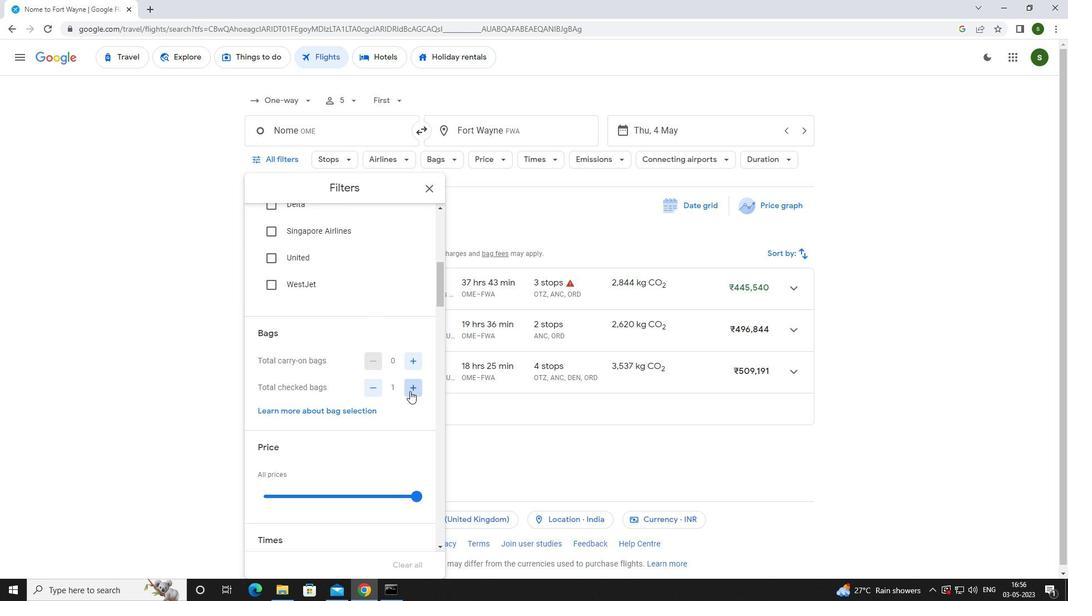 
Action: Mouse pressed left at (410, 391)
Screenshot: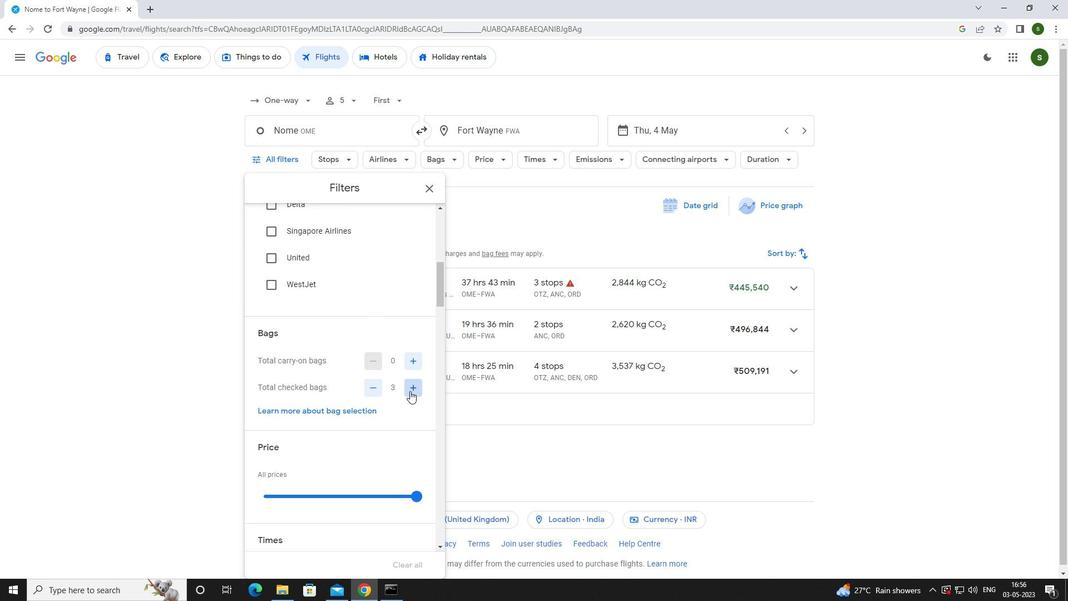 
Action: Mouse pressed left at (410, 391)
Screenshot: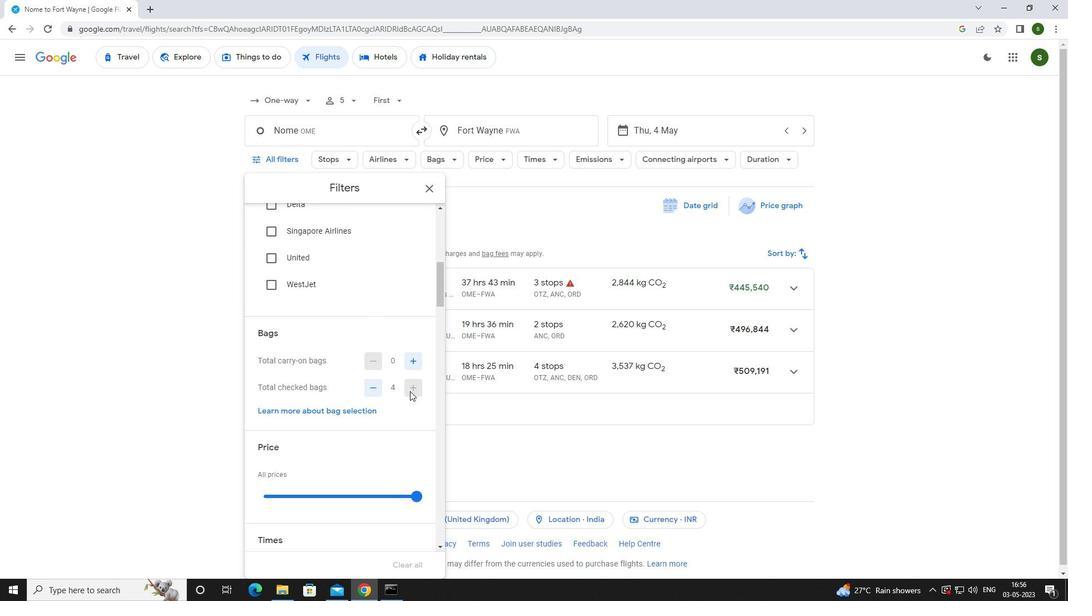 
Action: Mouse scrolled (410, 390) with delta (0, 0)
Screenshot: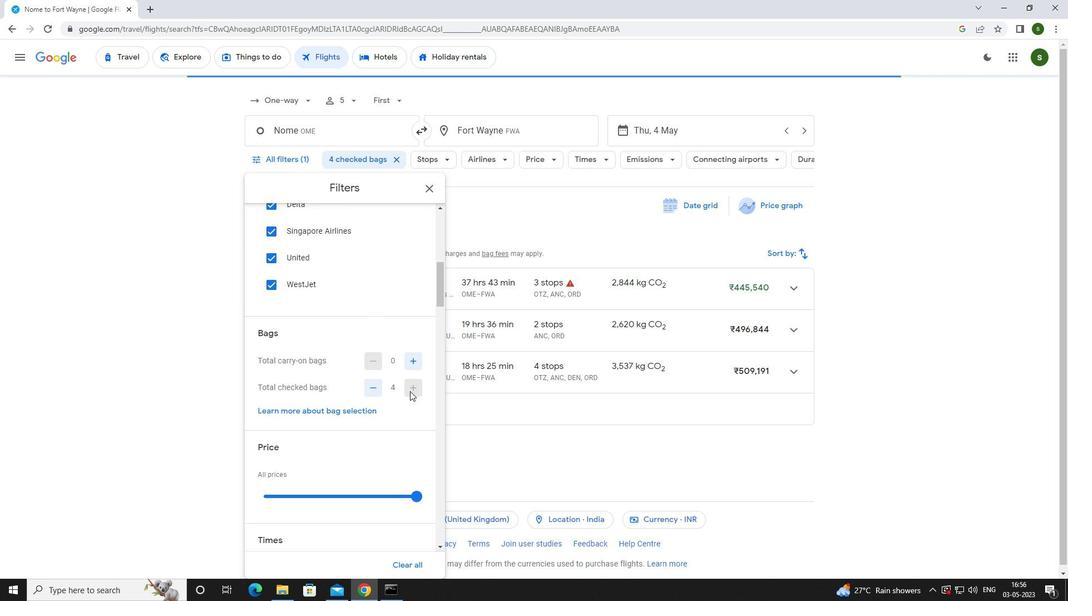 
Action: Mouse scrolled (410, 390) with delta (0, 0)
Screenshot: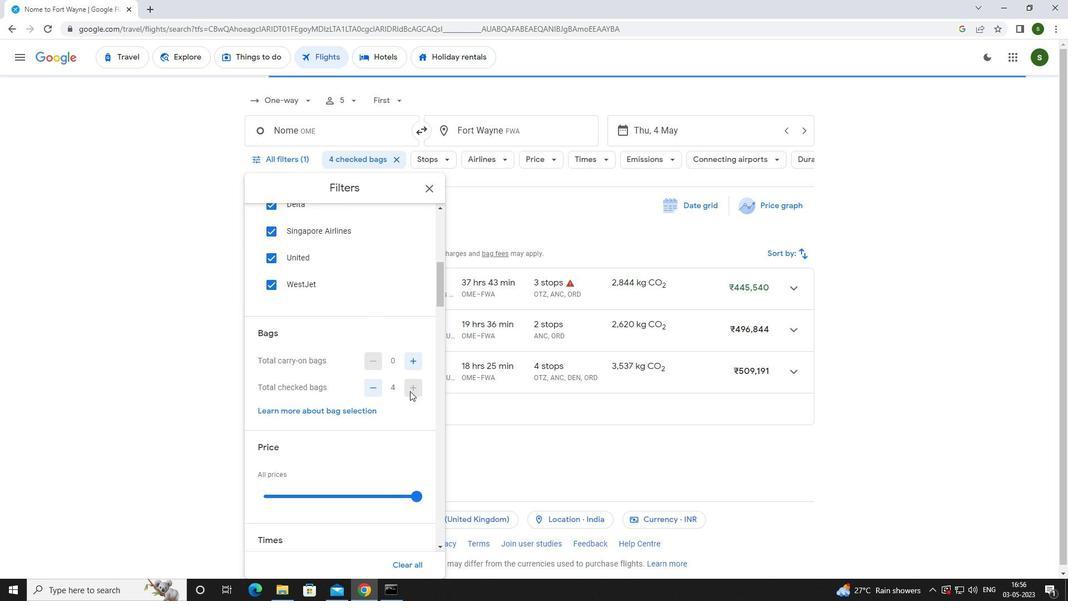 
Action: Mouse moved to (416, 383)
Screenshot: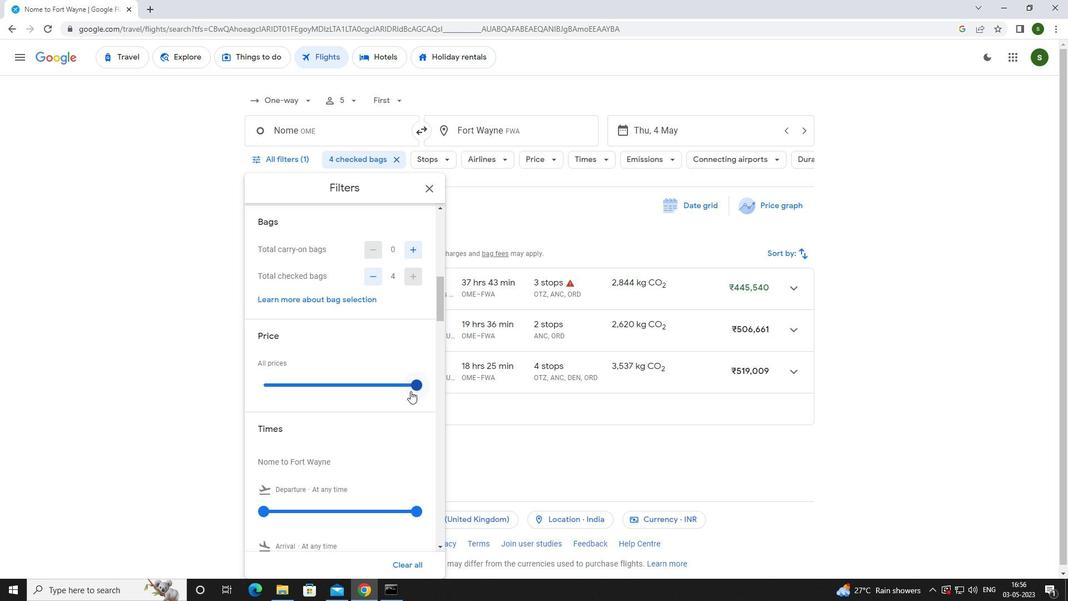 
Action: Mouse pressed left at (416, 383)
Screenshot: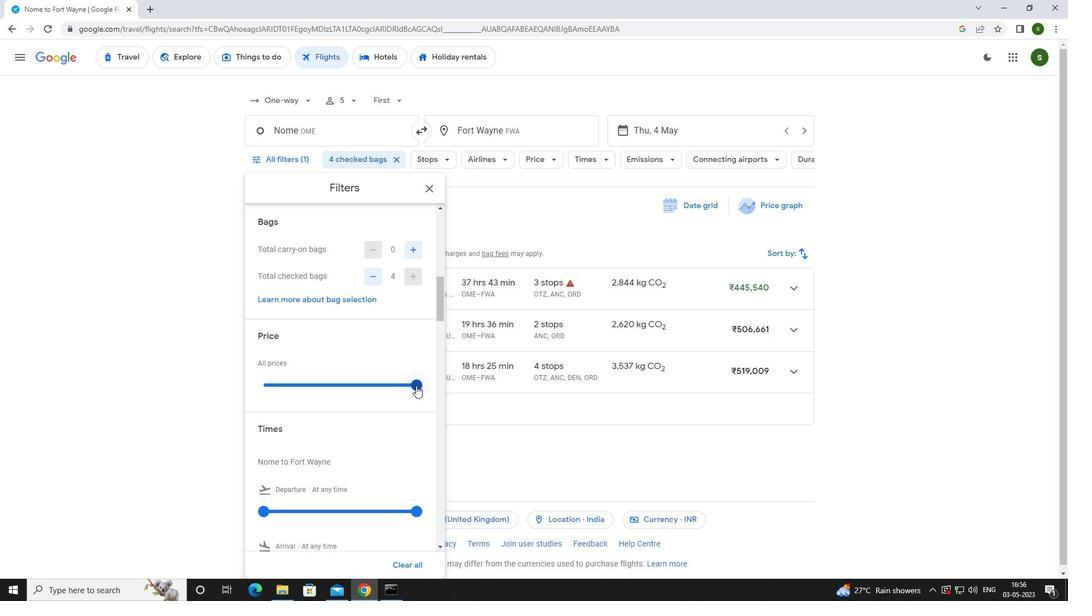 
Action: Mouse moved to (288, 408)
Screenshot: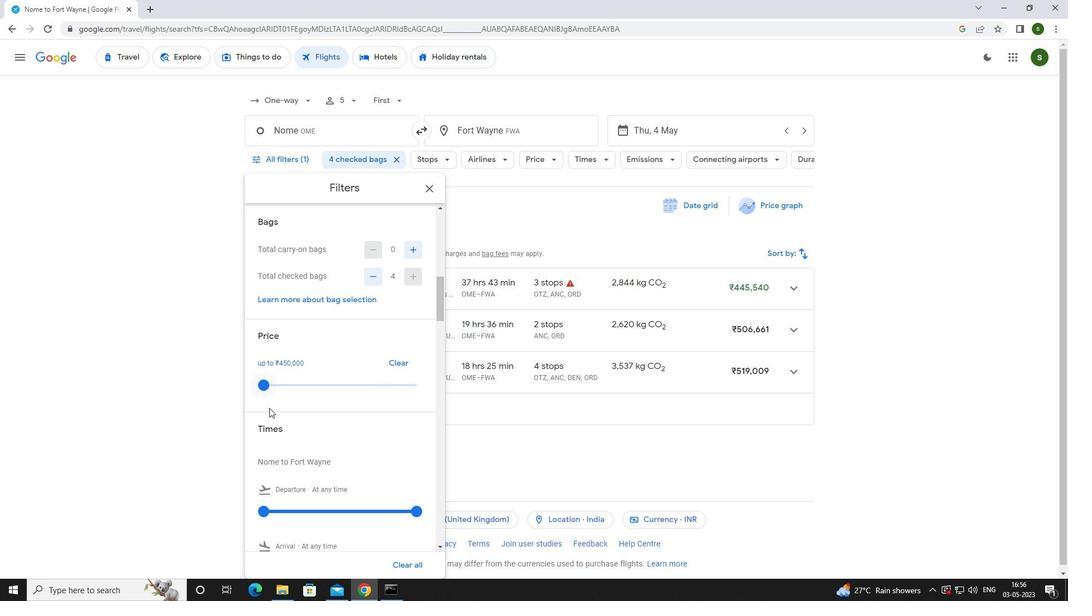 
Action: Mouse scrolled (288, 407) with delta (0, 0)
Screenshot: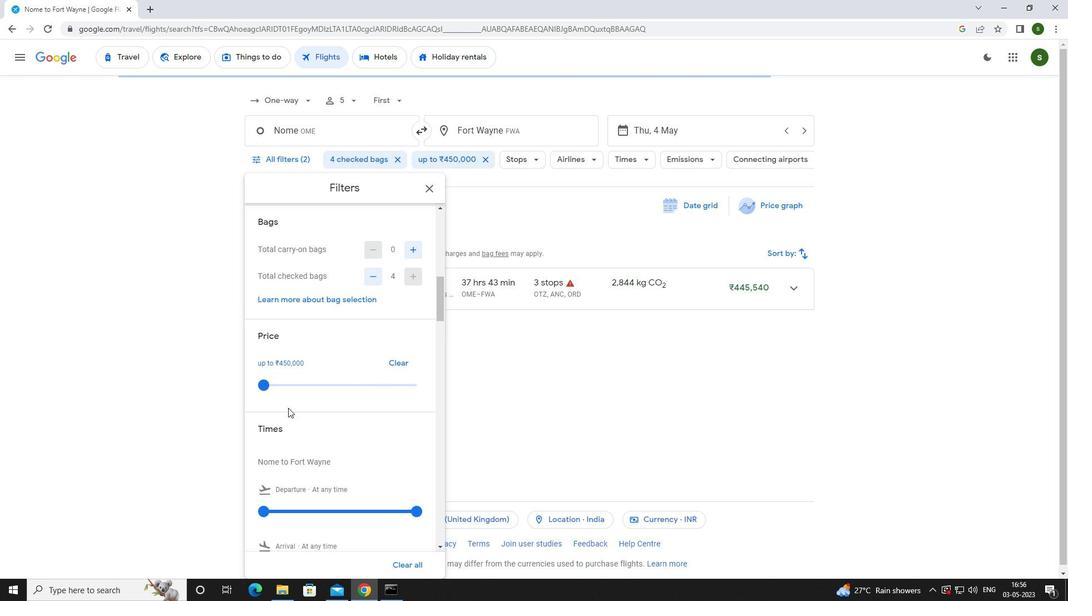 
Action: Mouse scrolled (288, 407) with delta (0, 0)
Screenshot: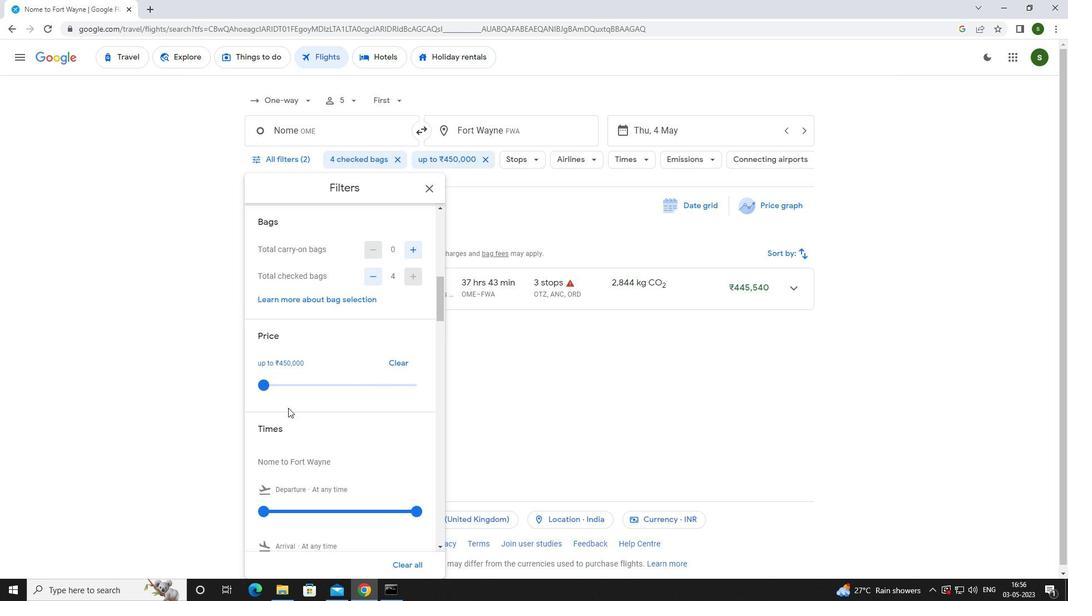 
Action: Mouse moved to (266, 397)
Screenshot: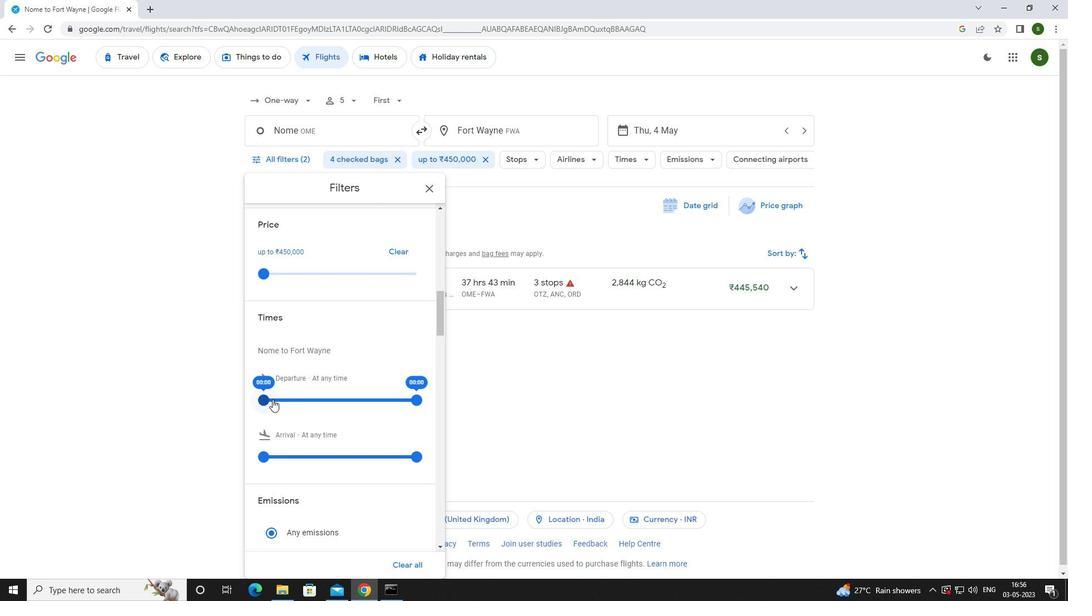 
Action: Mouse pressed left at (266, 397)
Screenshot: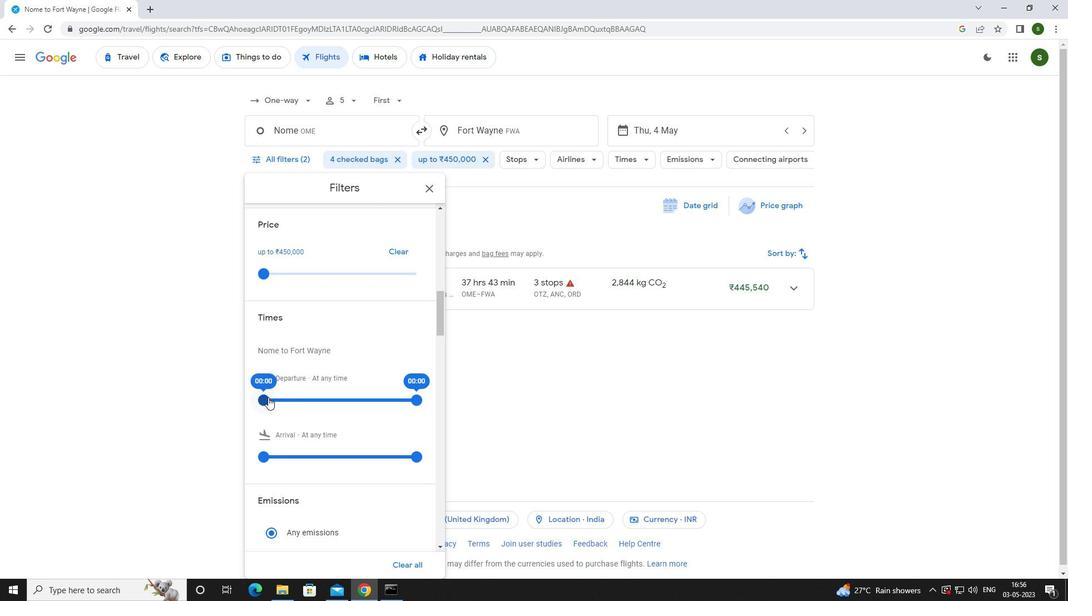 
Action: Mouse moved to (568, 387)
Screenshot: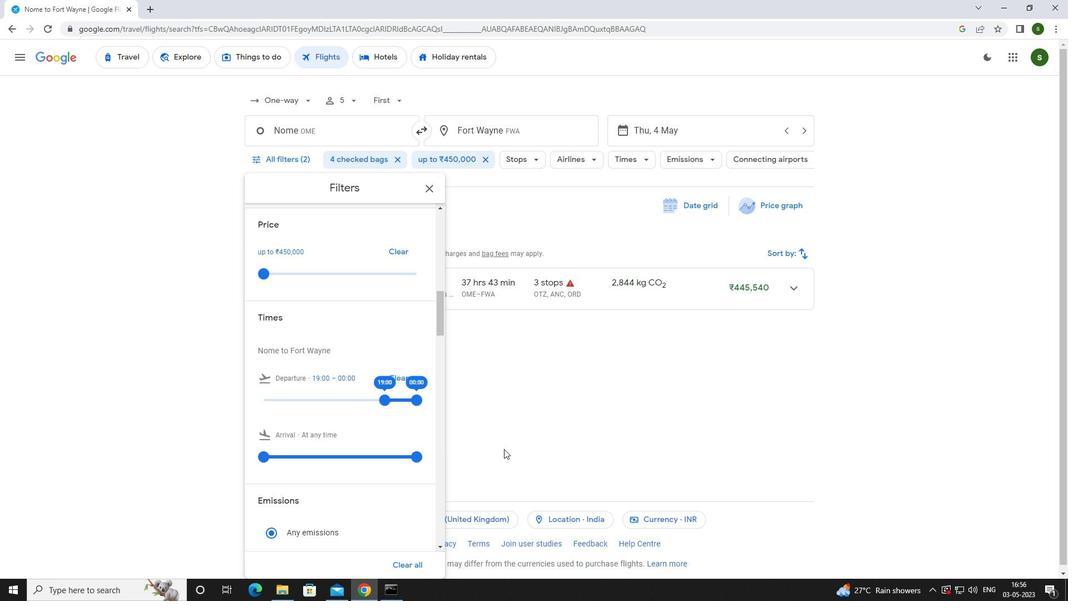 
Action: Mouse pressed left at (568, 387)
Screenshot: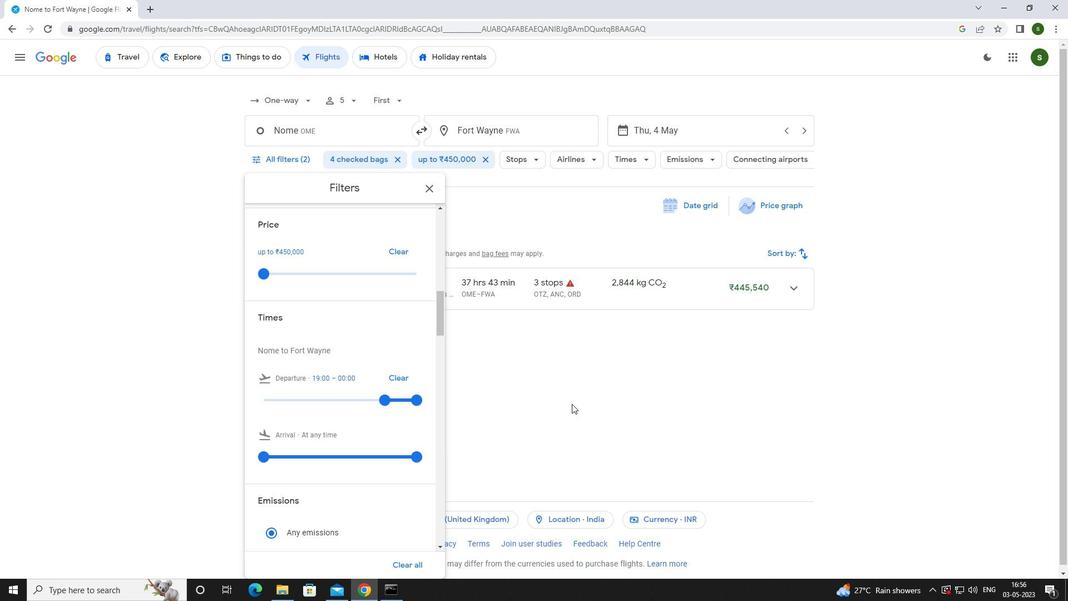 
